 Task: Find a shared room in Chinú, Colombia, for one adult from June 8 to June 19, with a price range of ₹5000 to ₹12000, 1 bathroom, and a washing machine.
Action: Mouse moved to (494, 110)
Screenshot: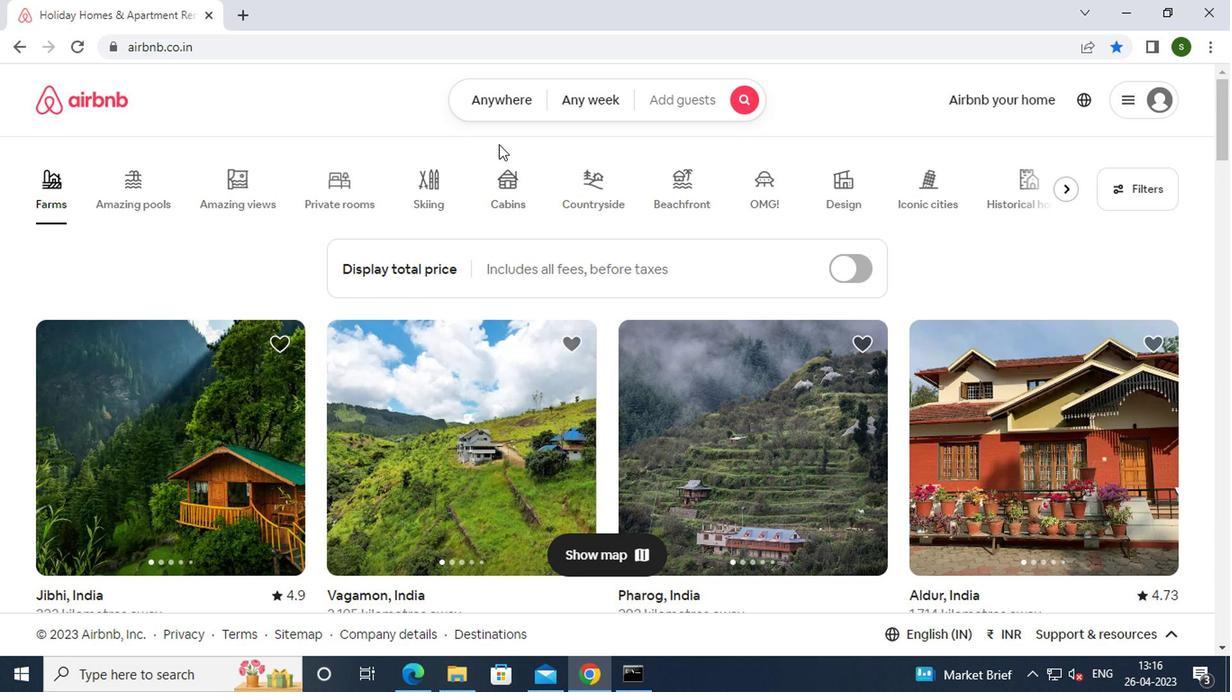 
Action: Mouse pressed left at (494, 110)
Screenshot: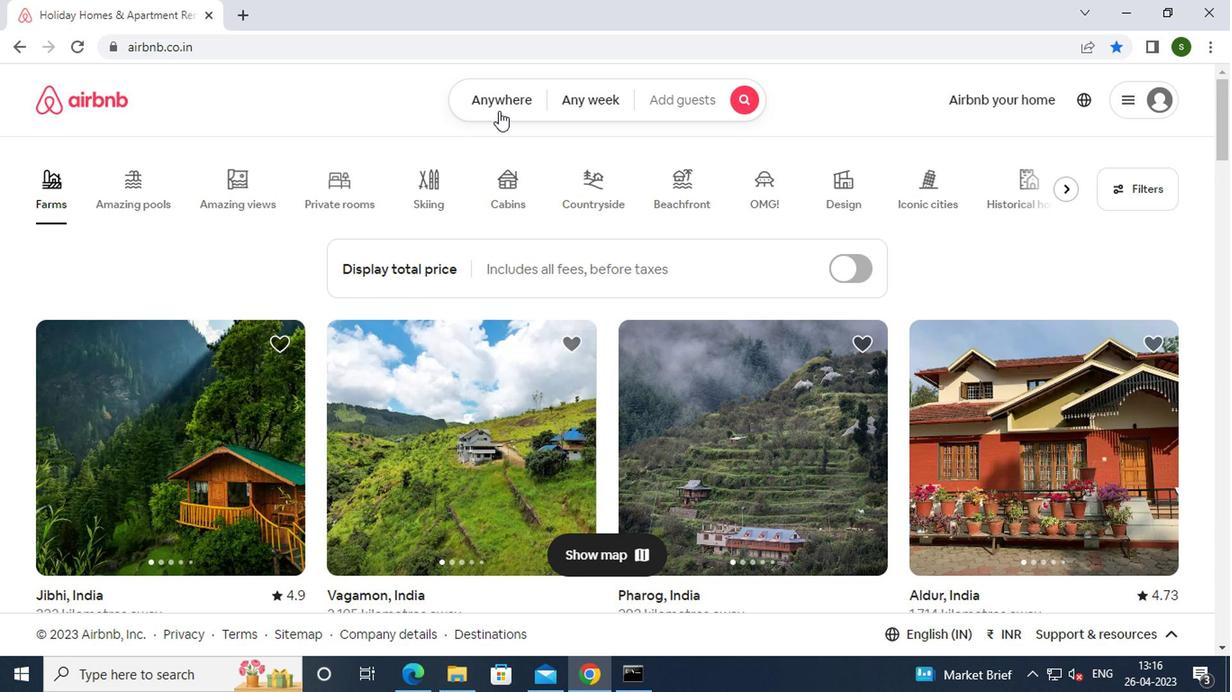 
Action: Mouse moved to (342, 161)
Screenshot: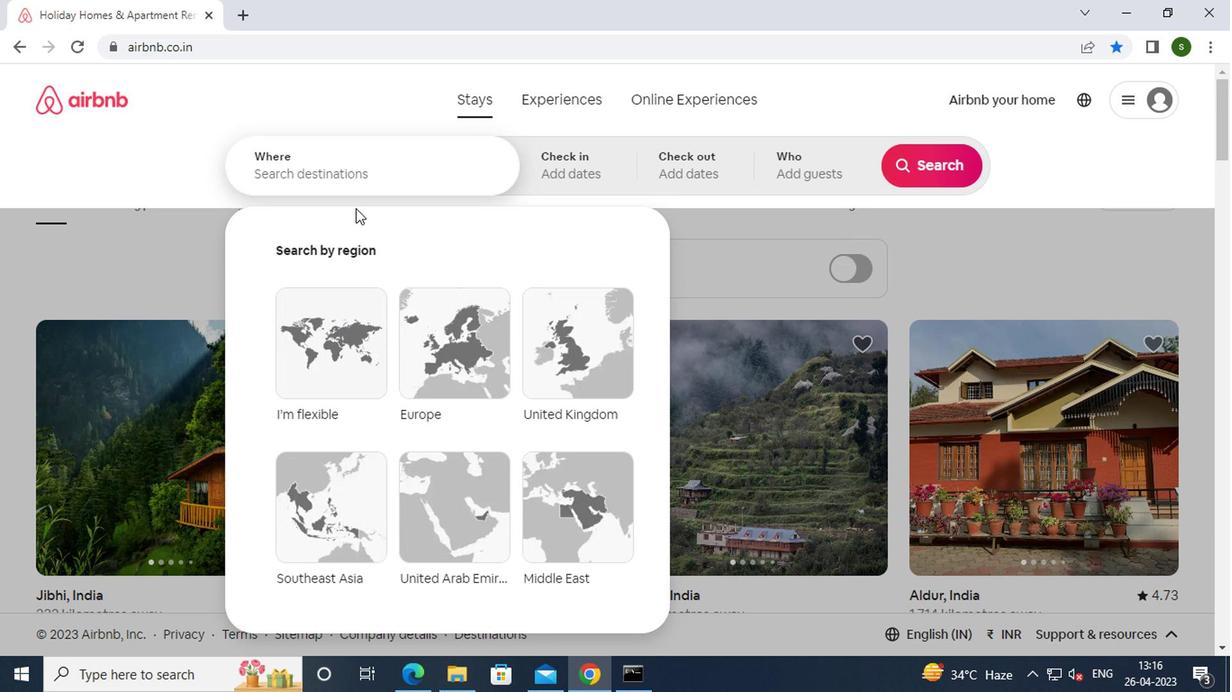 
Action: Mouse pressed left at (342, 161)
Screenshot: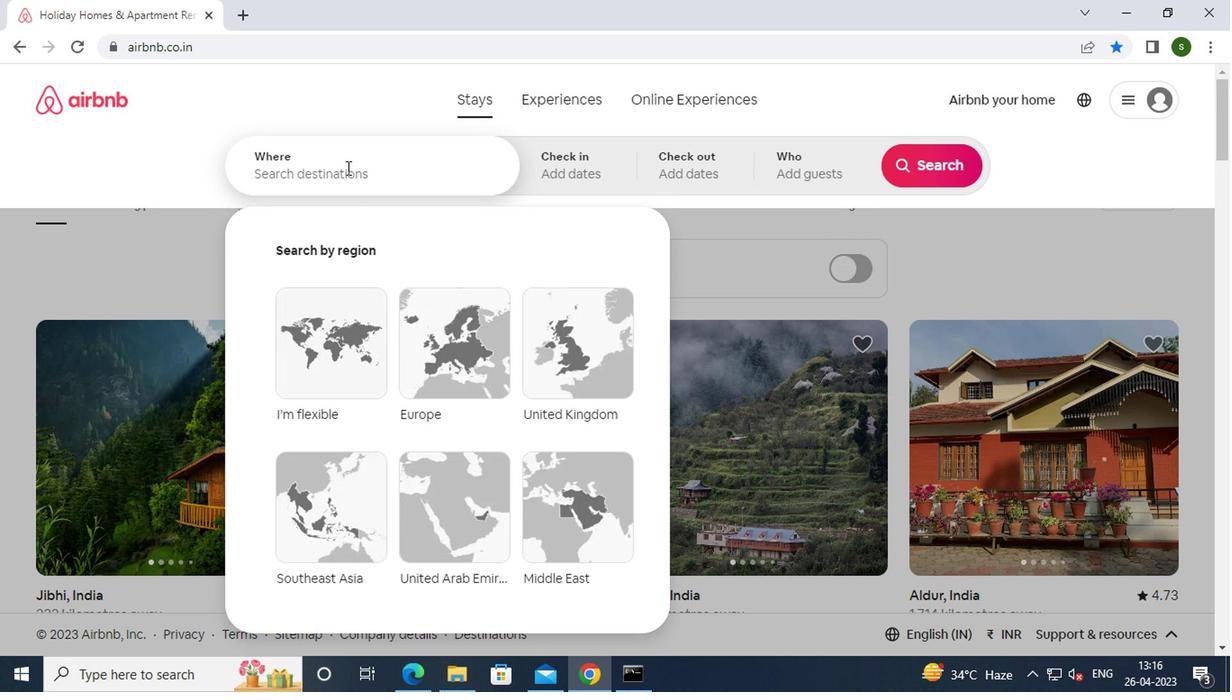 
Action: Key pressed c<Key.caps_lock>hinu,<Key.space><Key.caps_lock>c<Key.caps_lock>olombia<Key.enter>
Screenshot: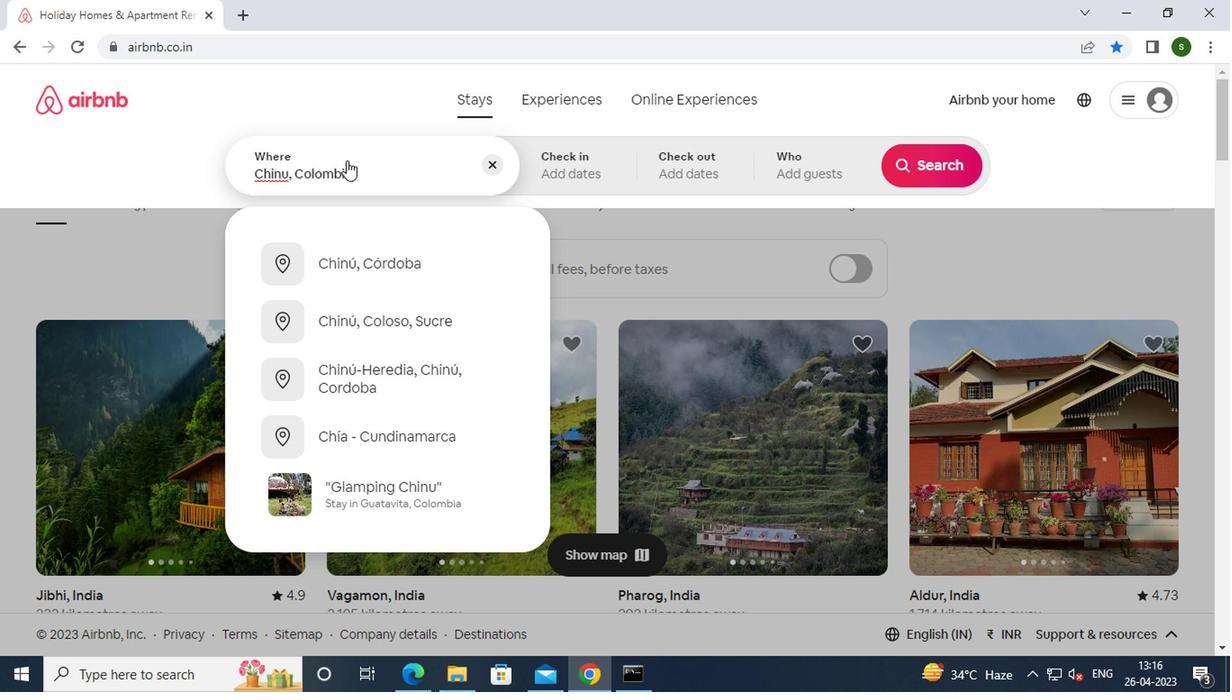 
Action: Mouse moved to (918, 301)
Screenshot: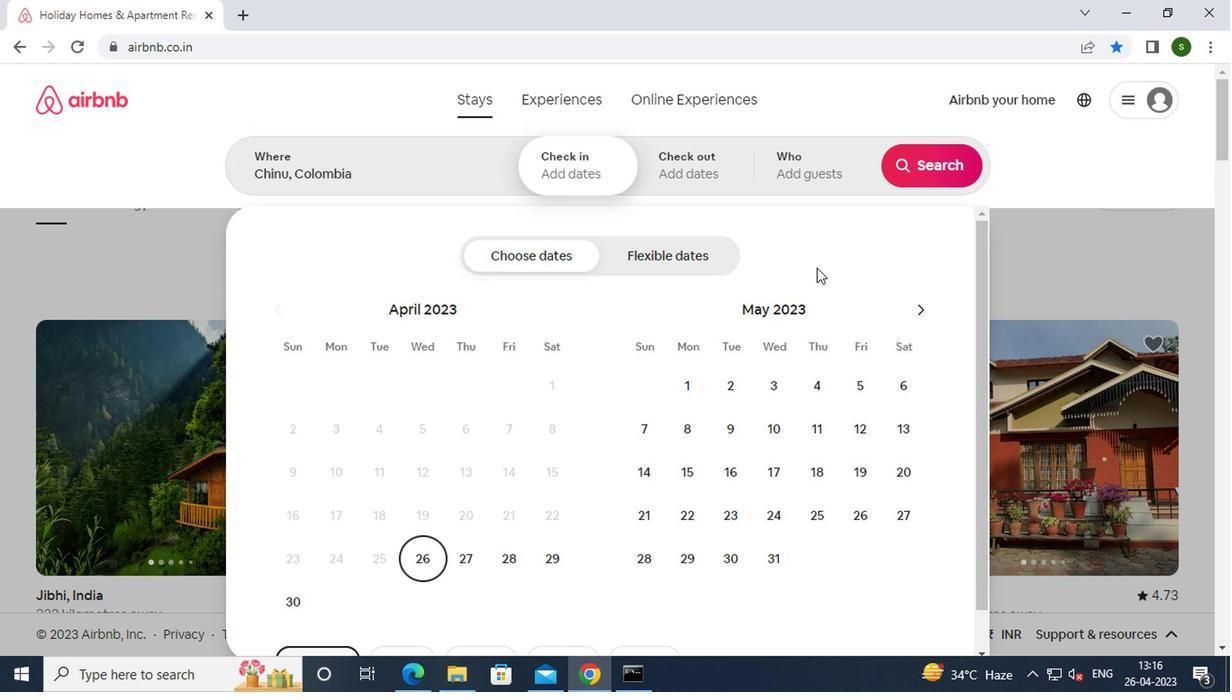 
Action: Mouse pressed left at (918, 301)
Screenshot: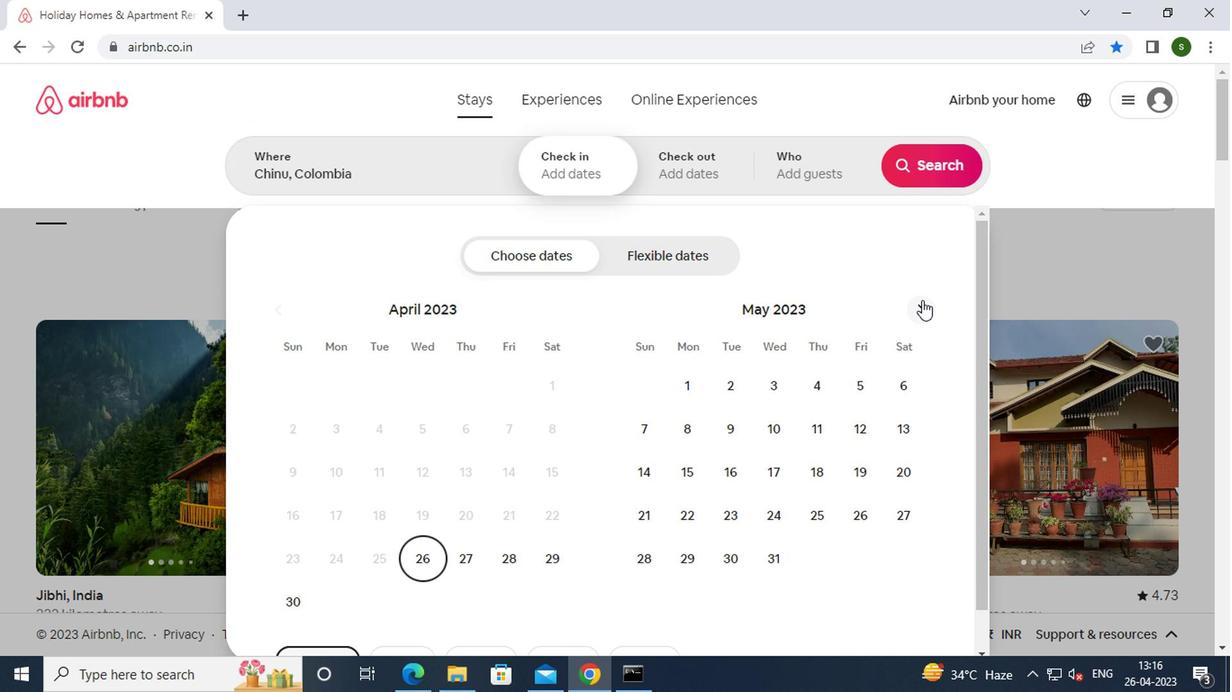 
Action: Mouse moved to (825, 429)
Screenshot: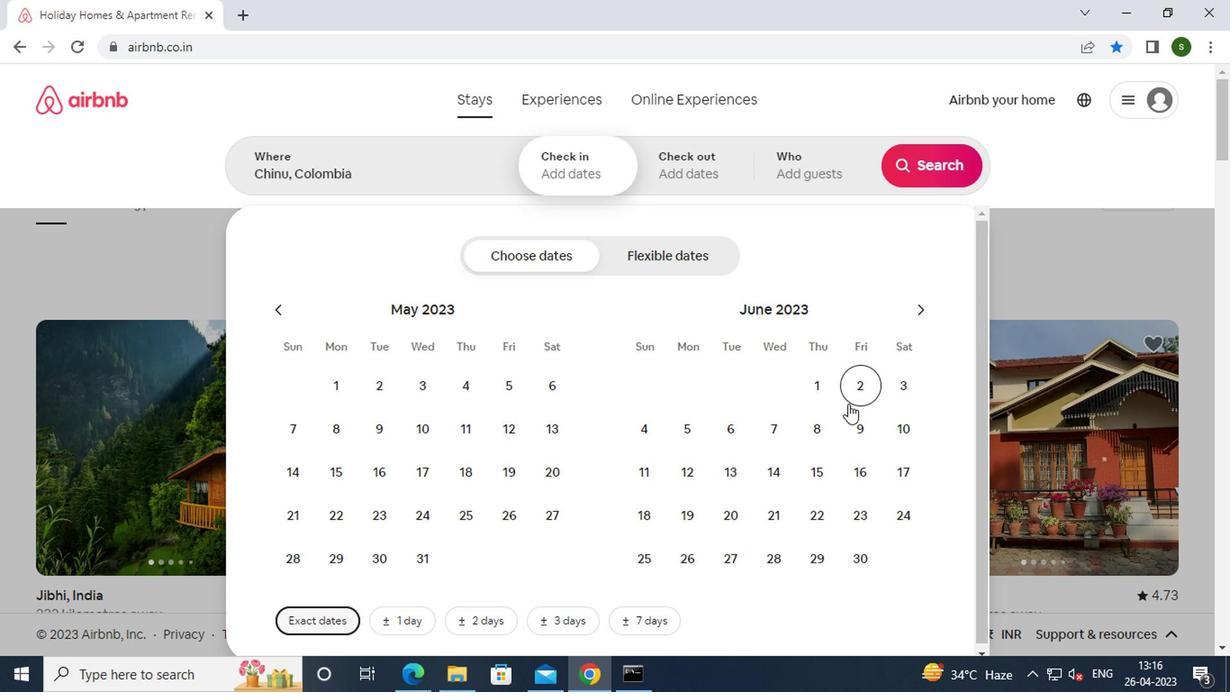 
Action: Mouse pressed left at (825, 429)
Screenshot: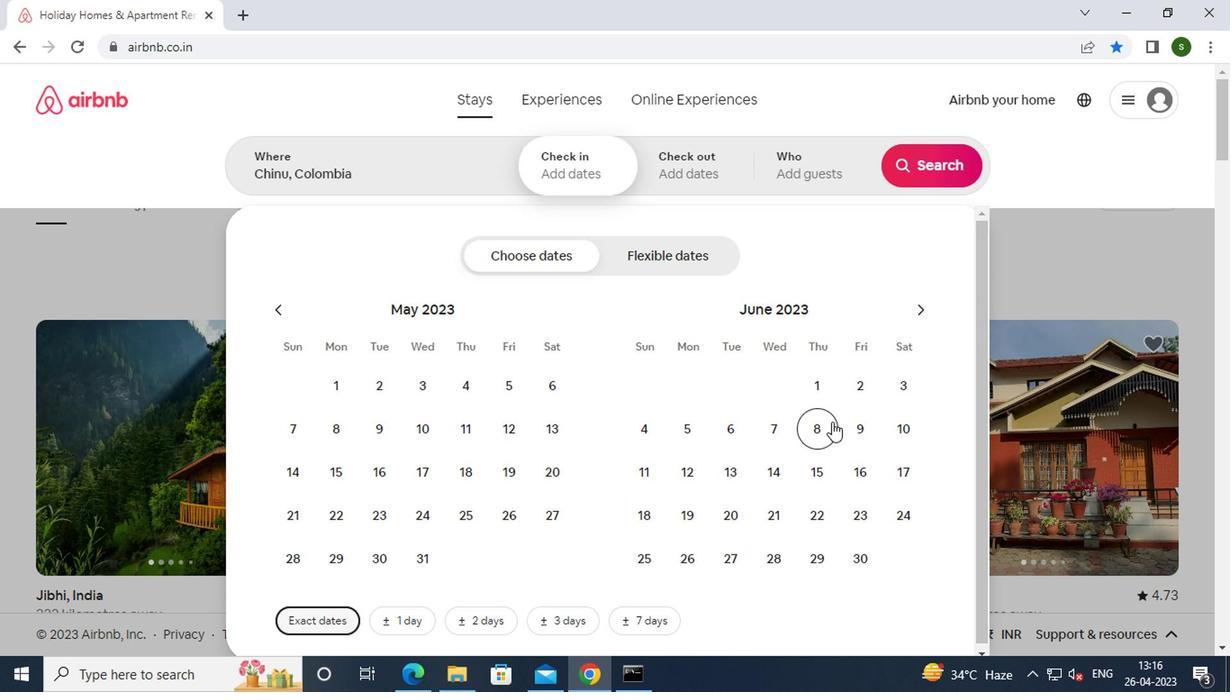 
Action: Mouse moved to (696, 521)
Screenshot: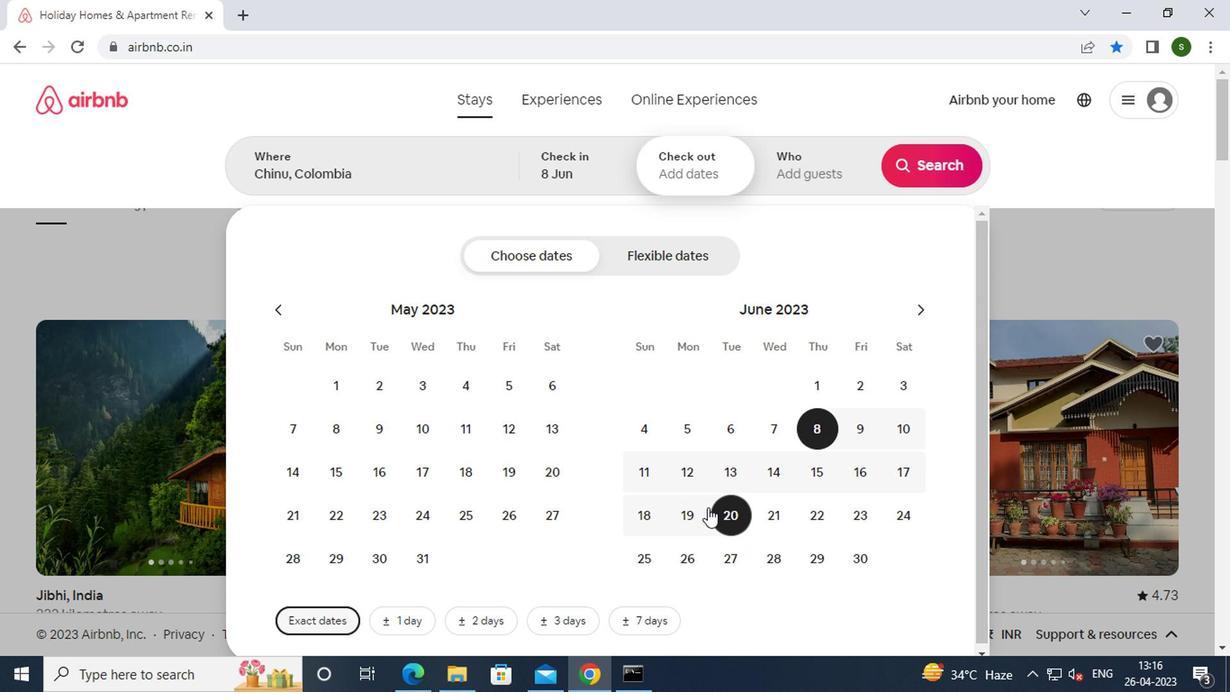 
Action: Mouse pressed left at (696, 521)
Screenshot: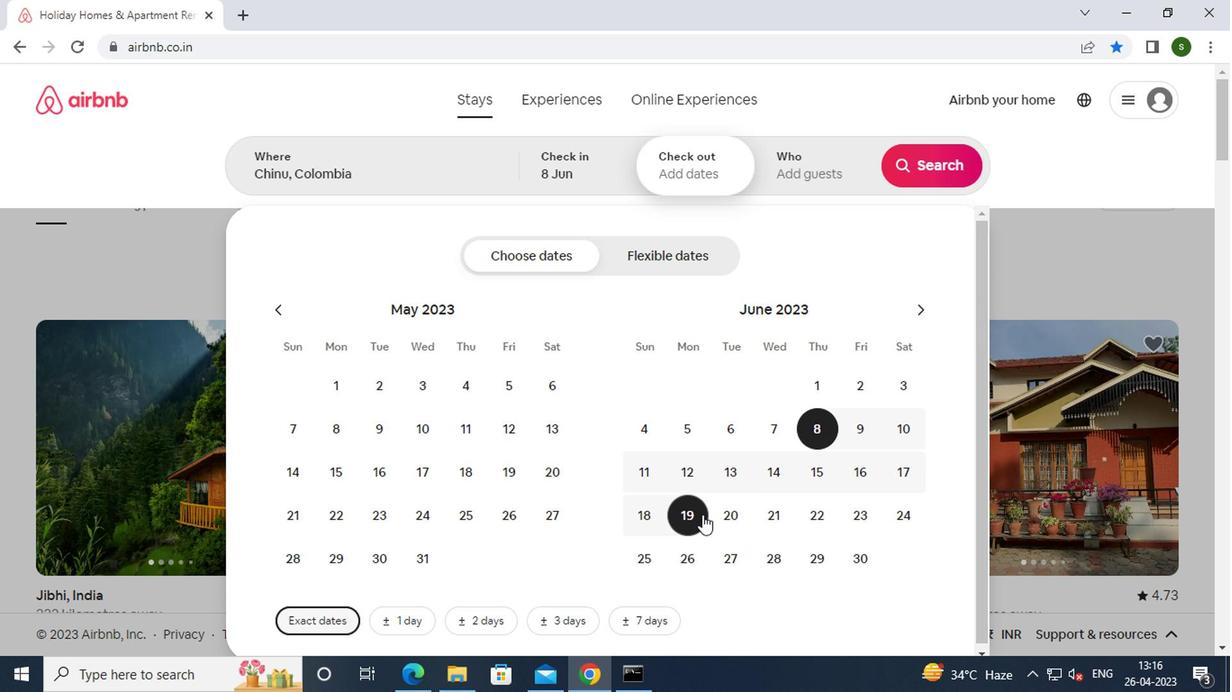 
Action: Mouse moved to (789, 167)
Screenshot: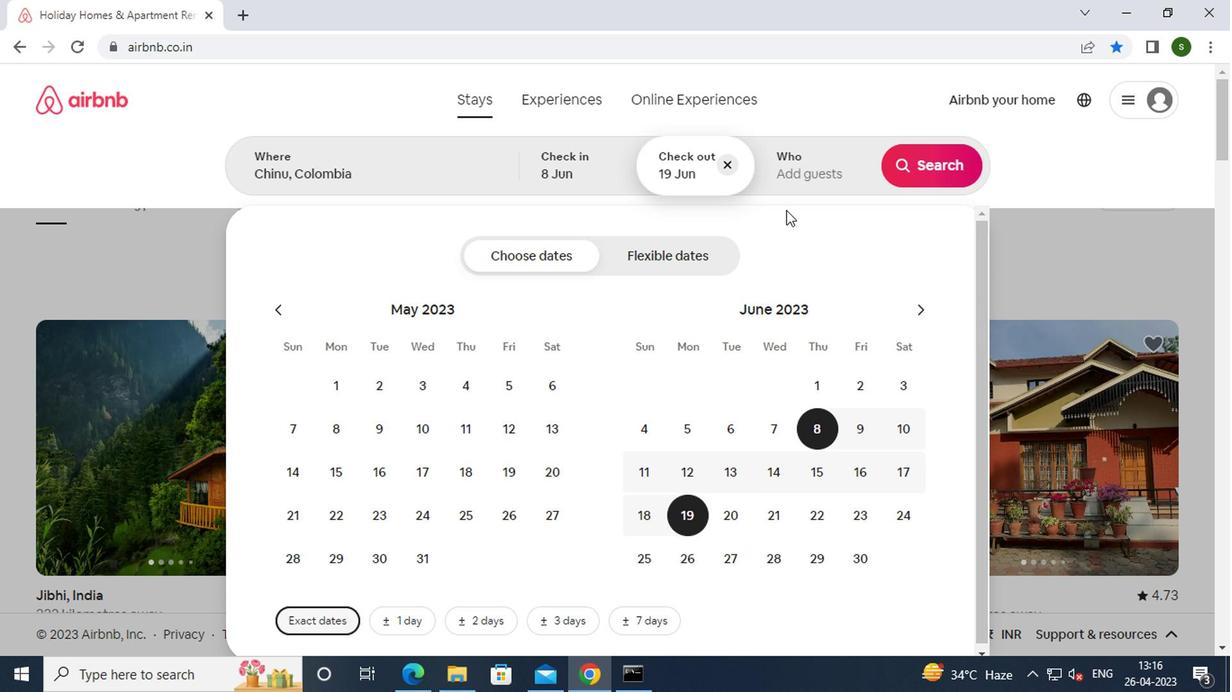 
Action: Mouse pressed left at (789, 167)
Screenshot: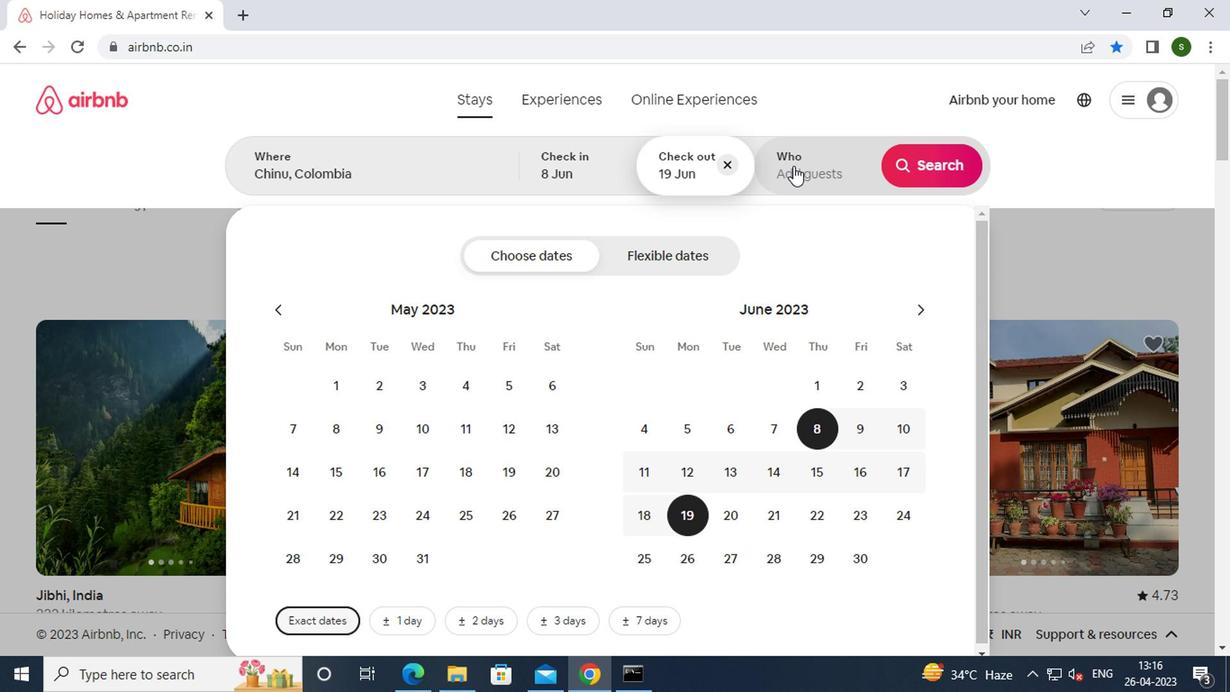 
Action: Mouse moved to (933, 265)
Screenshot: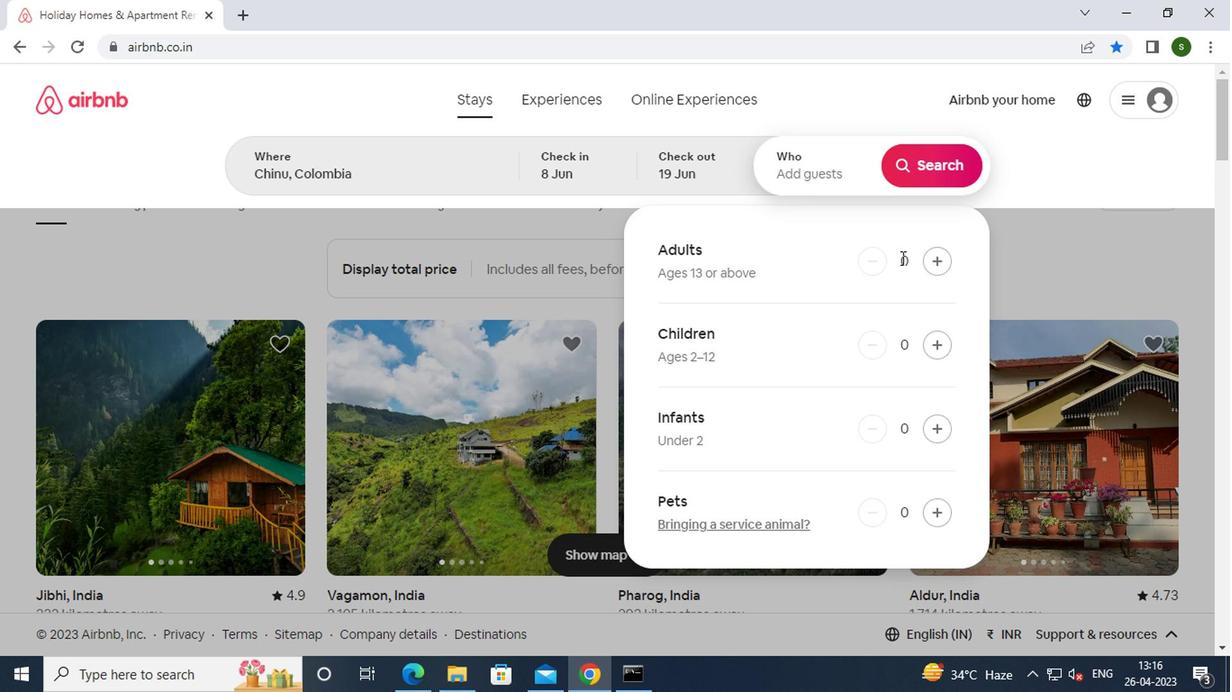 
Action: Mouse pressed left at (933, 265)
Screenshot: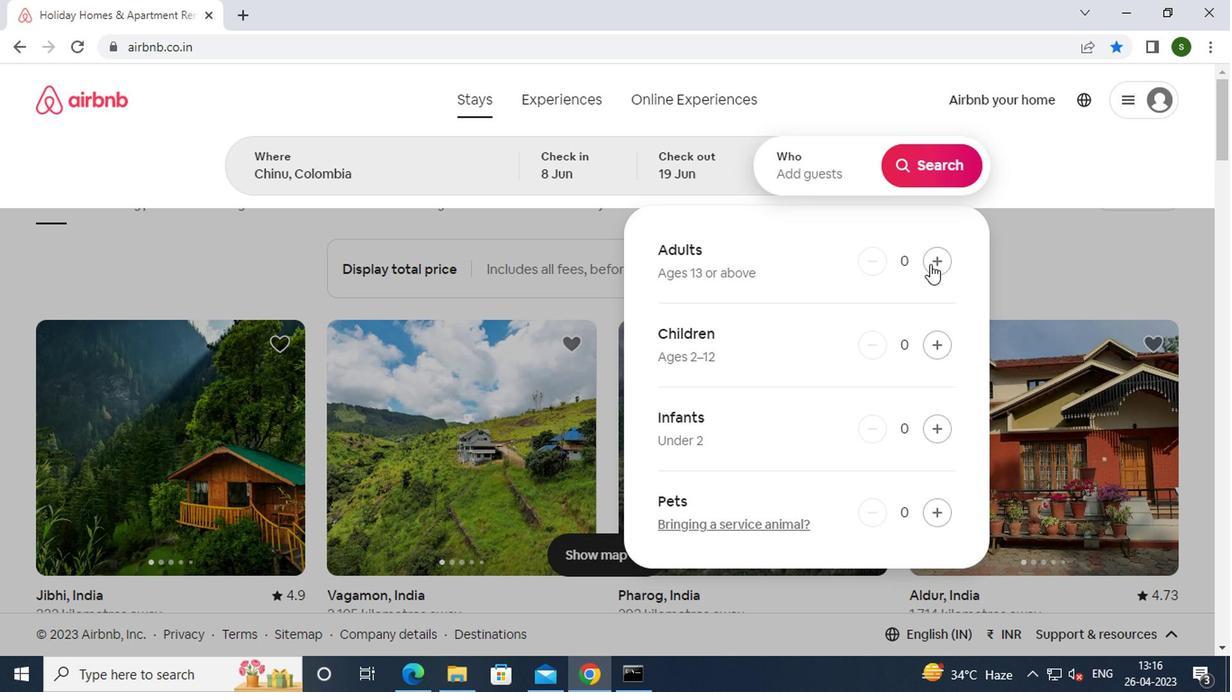 
Action: Mouse moved to (934, 154)
Screenshot: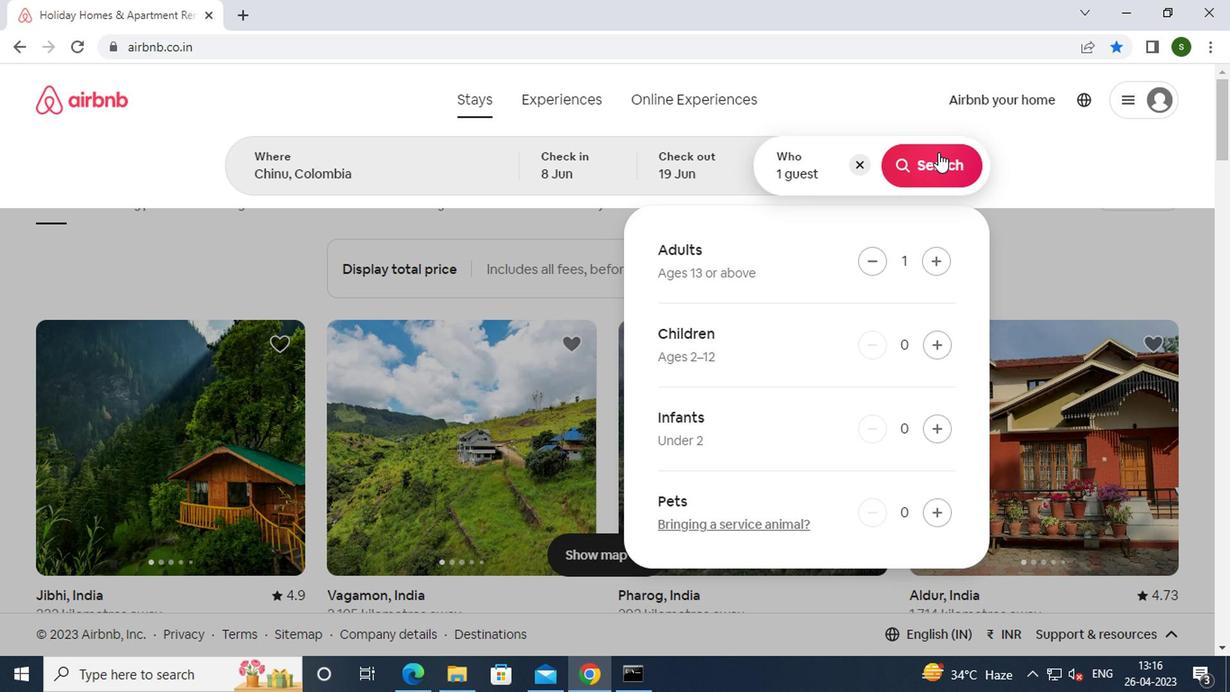 
Action: Mouse pressed left at (934, 154)
Screenshot: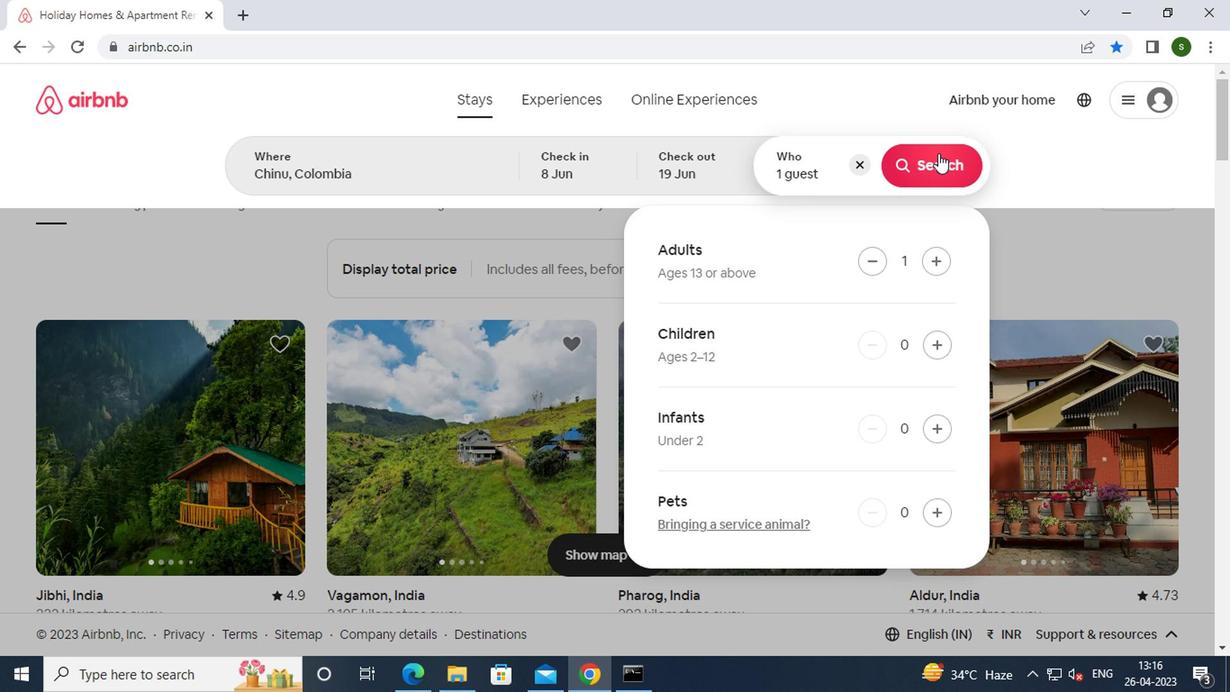 
Action: Mouse moved to (1140, 176)
Screenshot: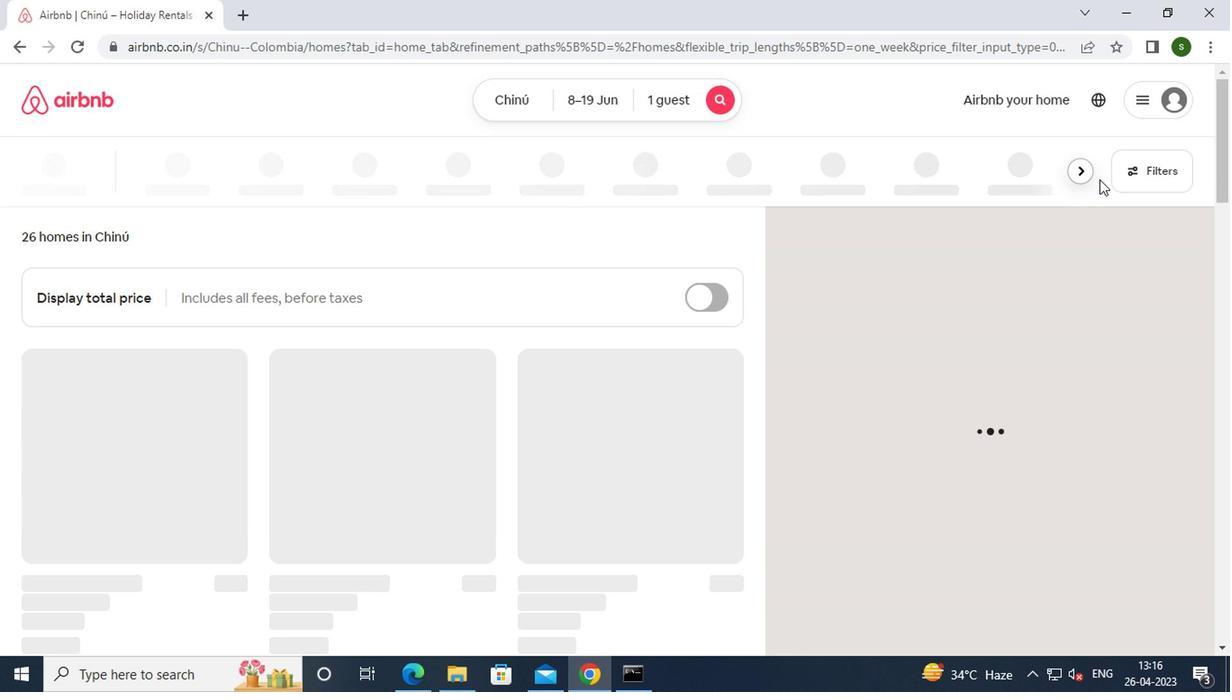 
Action: Mouse pressed left at (1140, 176)
Screenshot: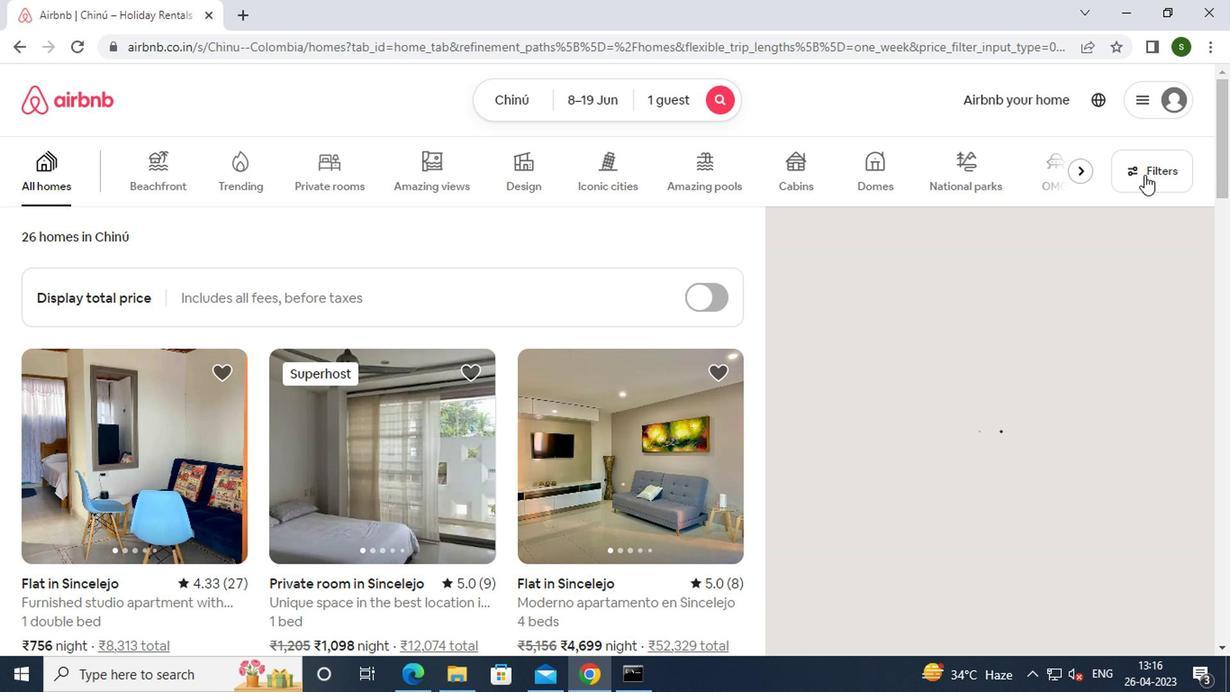 
Action: Mouse moved to (429, 390)
Screenshot: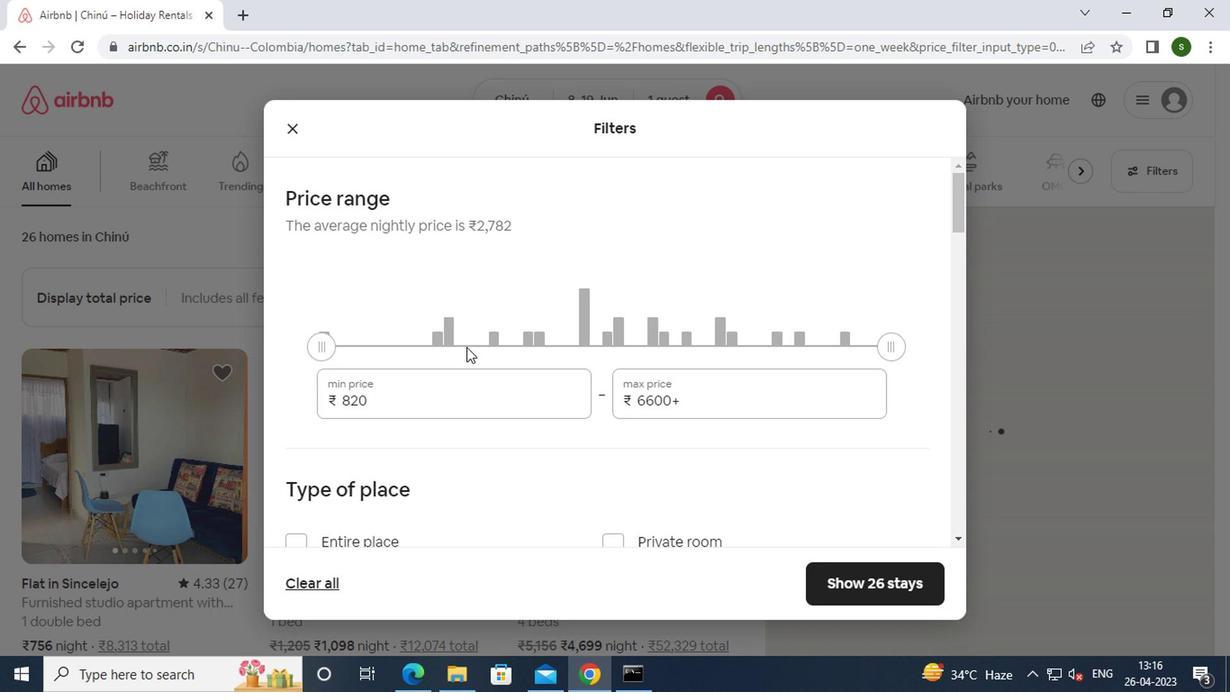 
Action: Mouse pressed left at (429, 390)
Screenshot: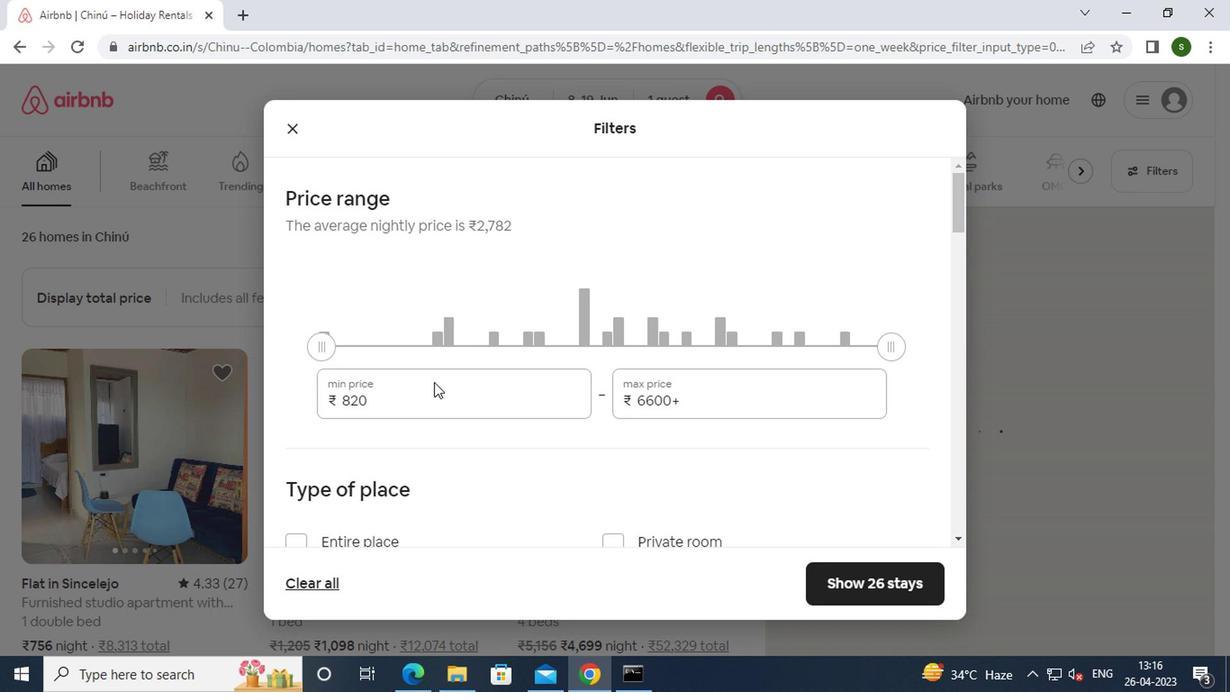 
Action: Key pressed <Key.backspace><Key.backspace><Key.backspace><Key.backspace><Key.backspace><Key.backspace><Key.backspace><Key.backspace>5000
Screenshot: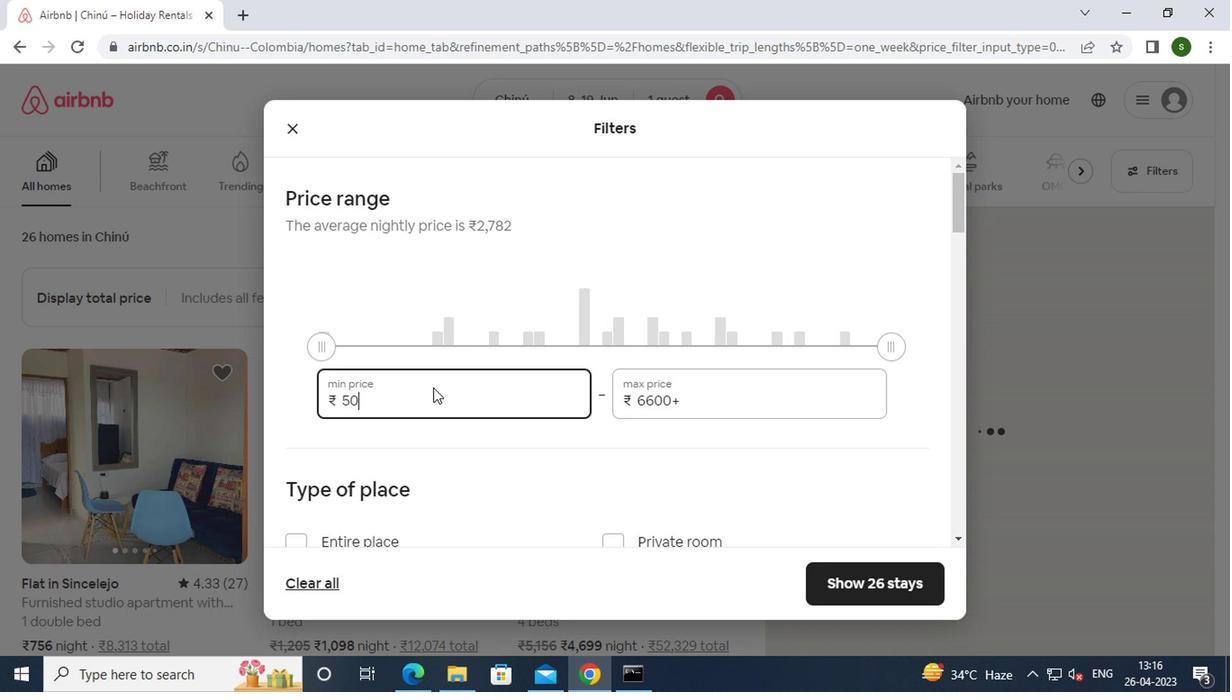 
Action: Mouse moved to (686, 406)
Screenshot: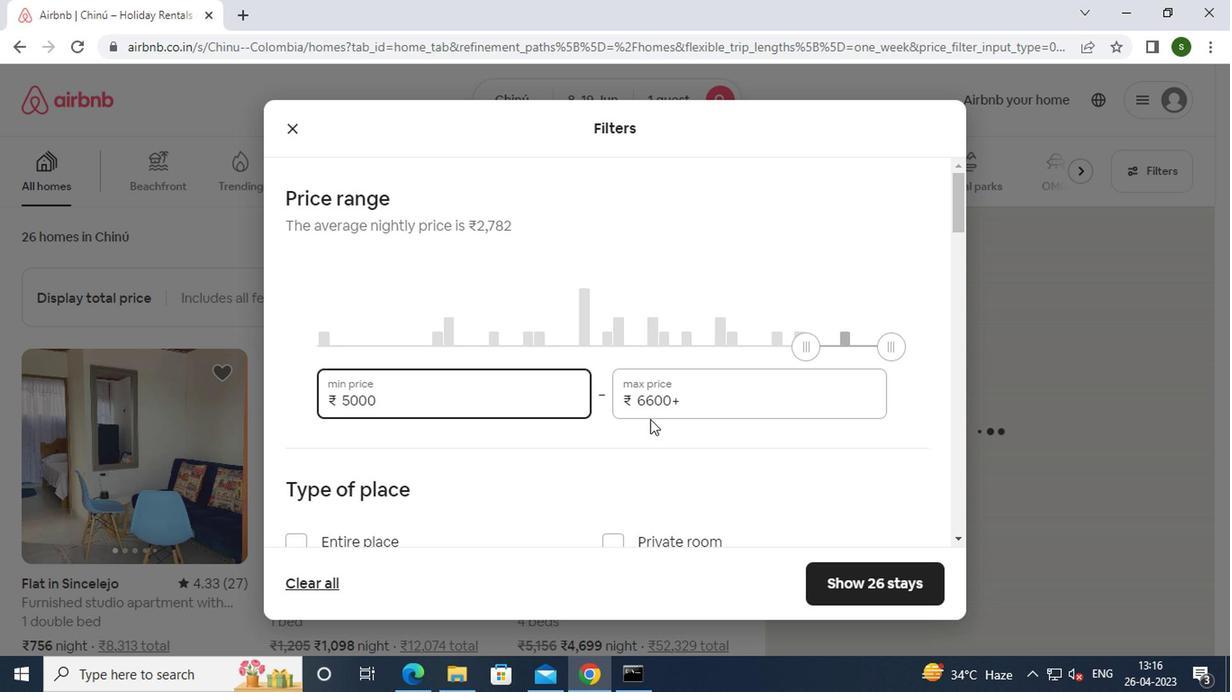 
Action: Mouse pressed left at (686, 406)
Screenshot: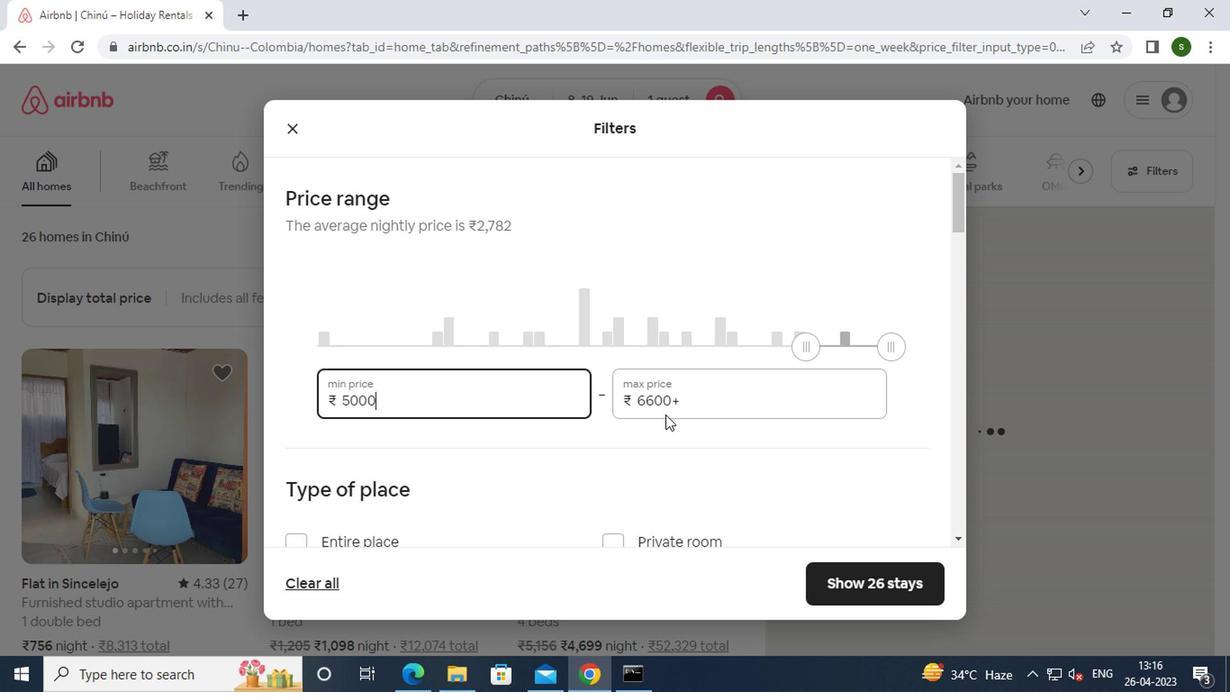 
Action: Key pressed <Key.backspace><Key.backspace><Key.backspace><Key.backspace><Key.backspace><Key.backspace><Key.backspace><Key.backspace><Key.backspace>12000
Screenshot: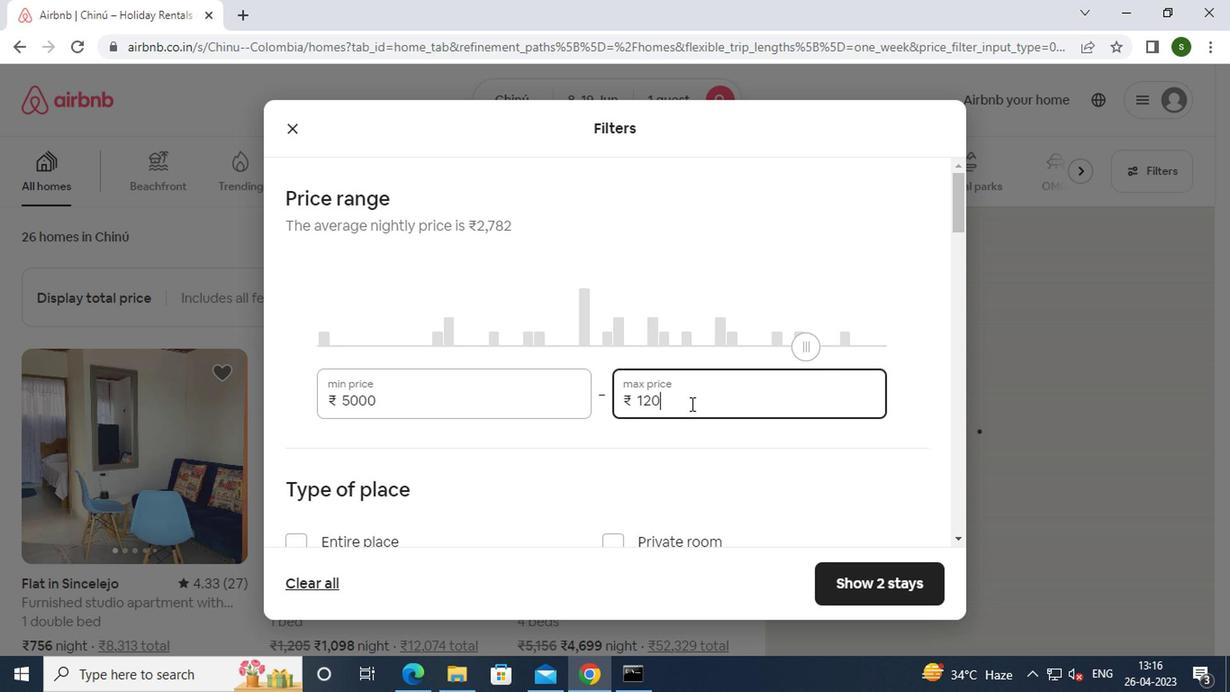 
Action: Mouse moved to (451, 425)
Screenshot: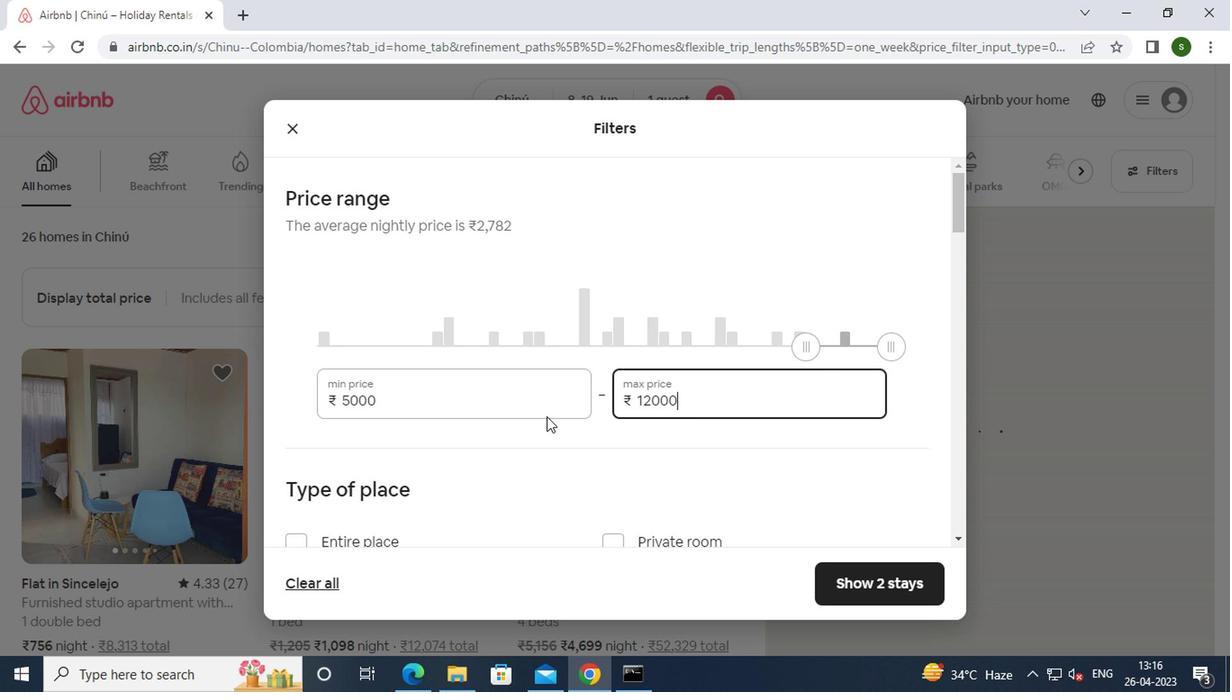 
Action: Mouse scrolled (451, 424) with delta (0, -1)
Screenshot: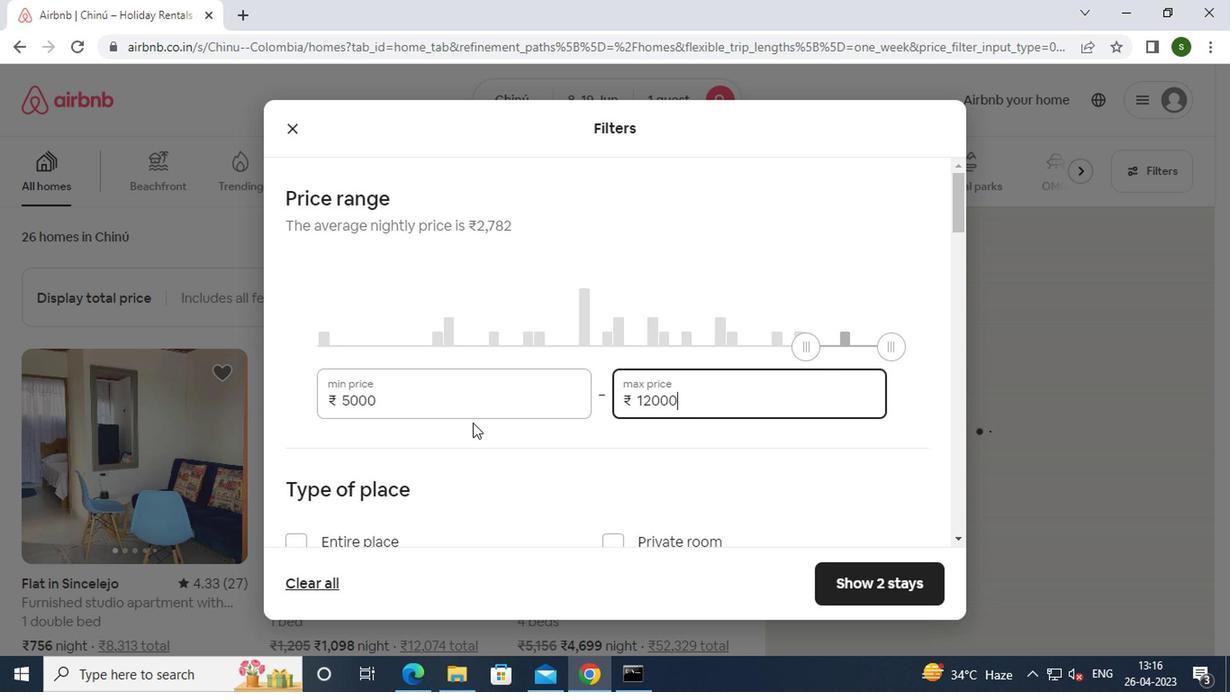 
Action: Mouse scrolled (451, 424) with delta (0, -1)
Screenshot: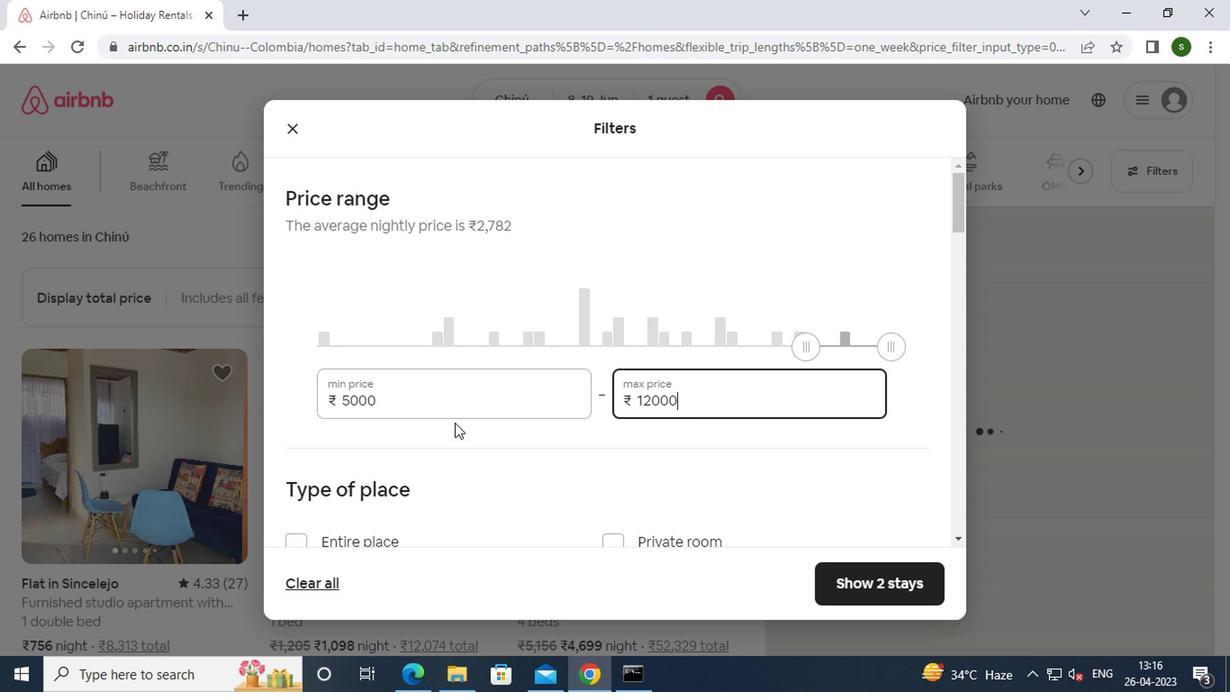 
Action: Mouse moved to (346, 467)
Screenshot: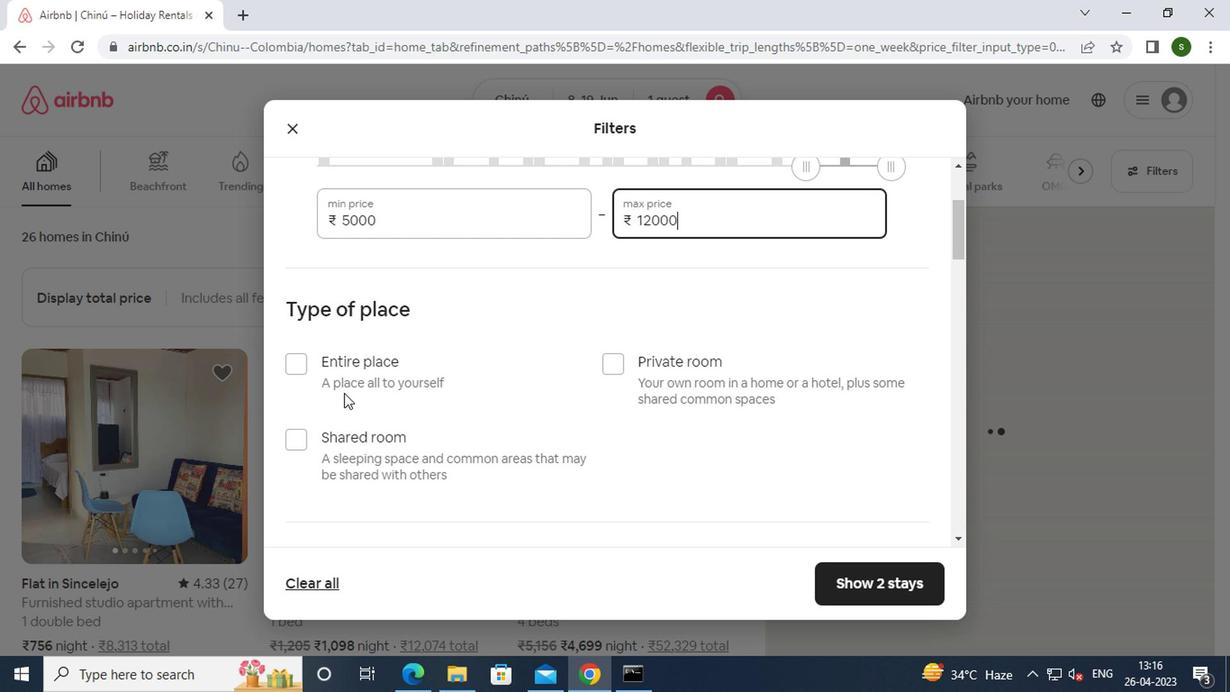 
Action: Mouse pressed left at (346, 467)
Screenshot: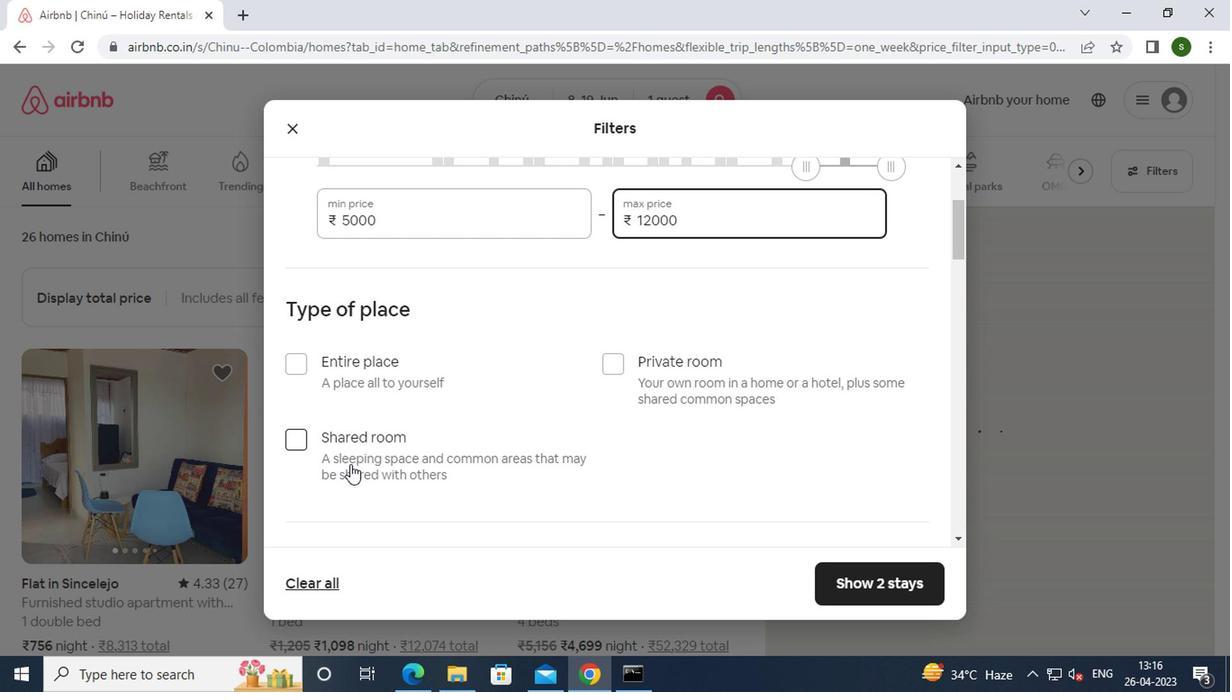 
Action: Mouse moved to (481, 408)
Screenshot: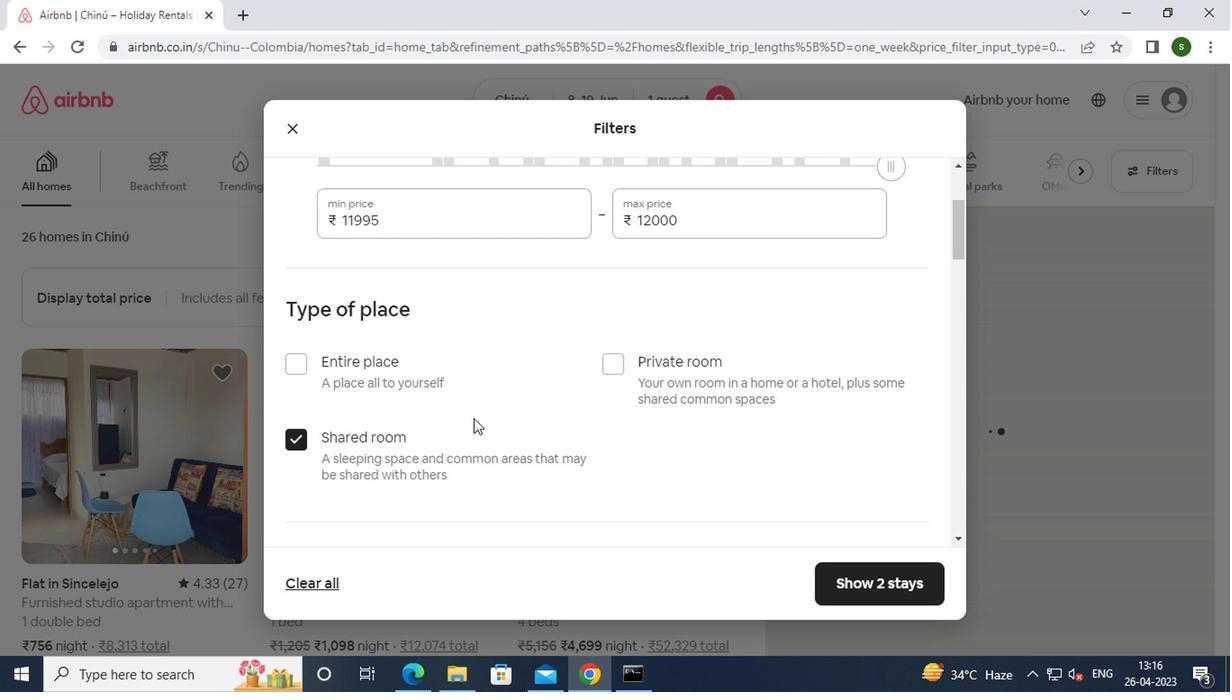 
Action: Mouse scrolled (481, 408) with delta (0, 0)
Screenshot: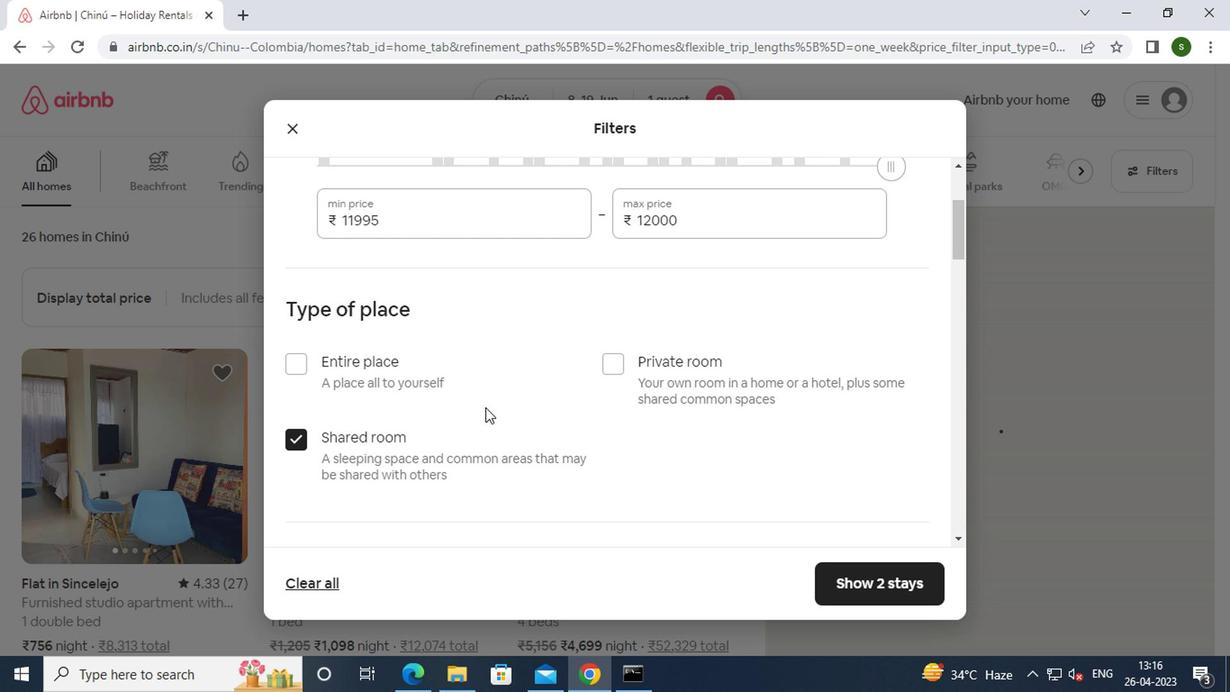 
Action: Mouse scrolled (481, 408) with delta (0, 0)
Screenshot: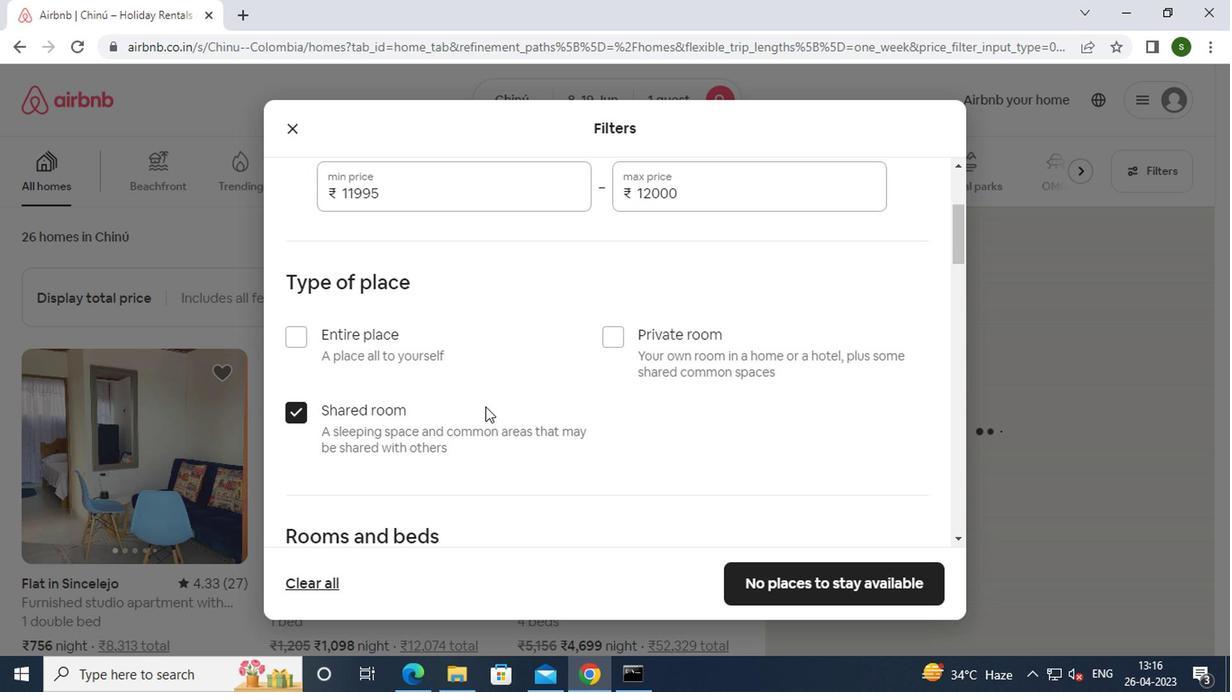 
Action: Mouse scrolled (481, 408) with delta (0, 0)
Screenshot: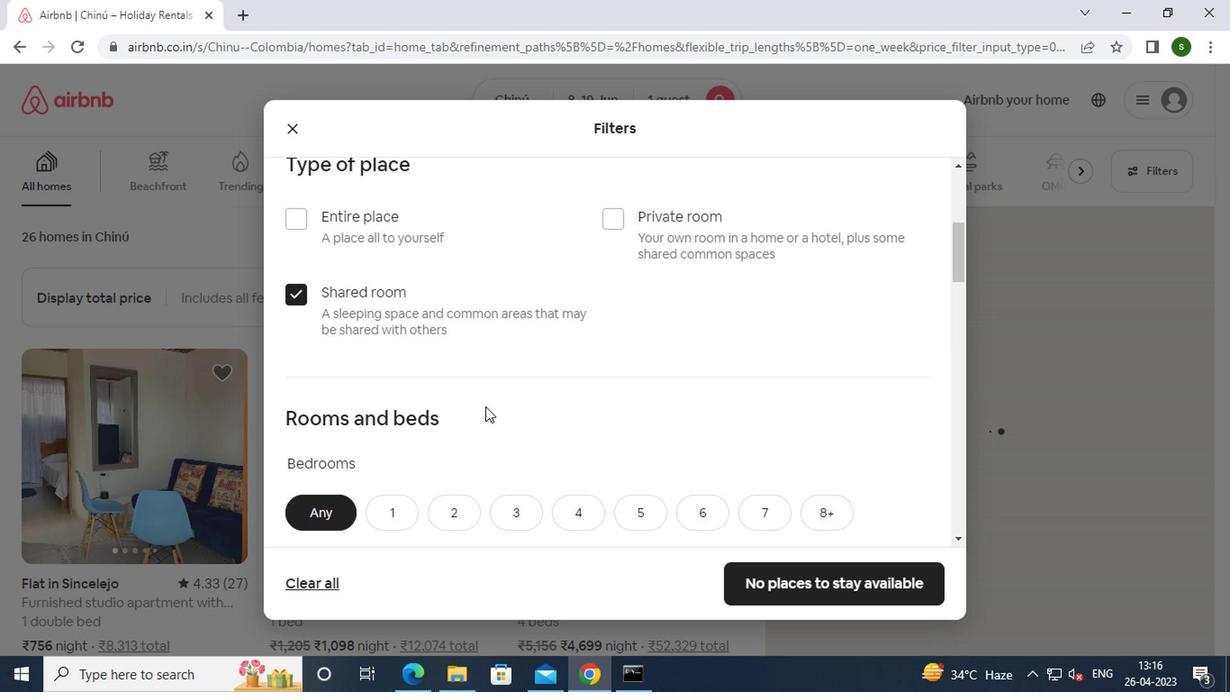 
Action: Mouse scrolled (481, 408) with delta (0, 0)
Screenshot: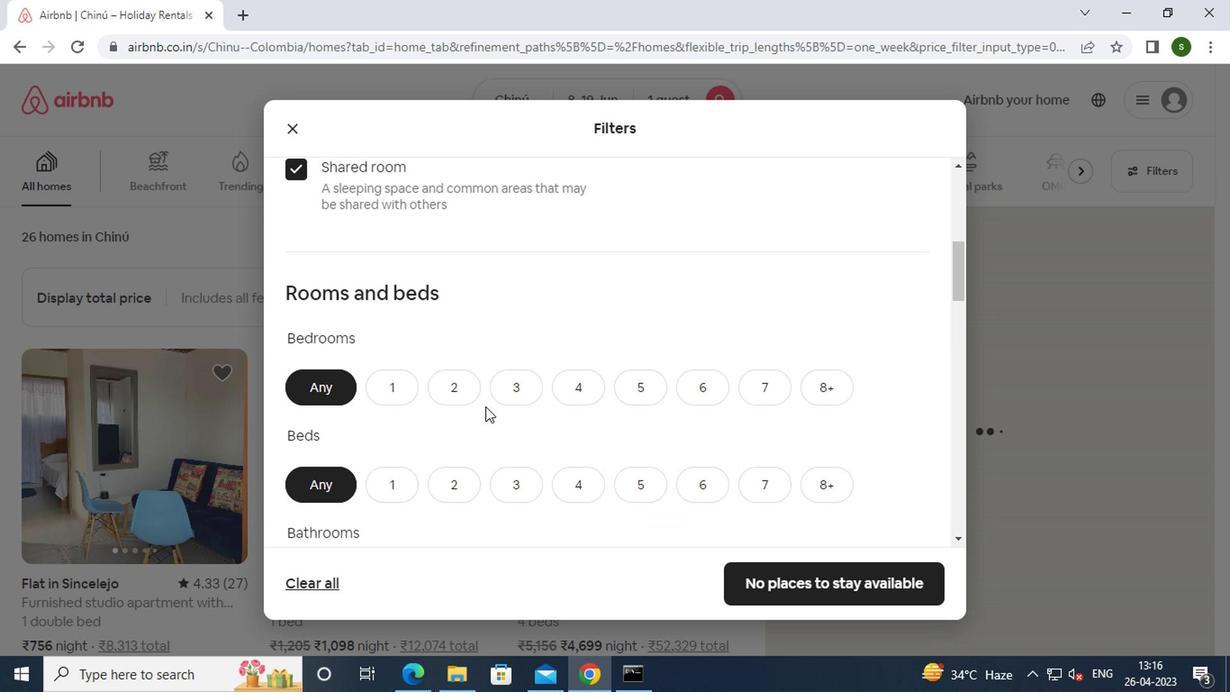 
Action: Mouse scrolled (481, 408) with delta (0, 0)
Screenshot: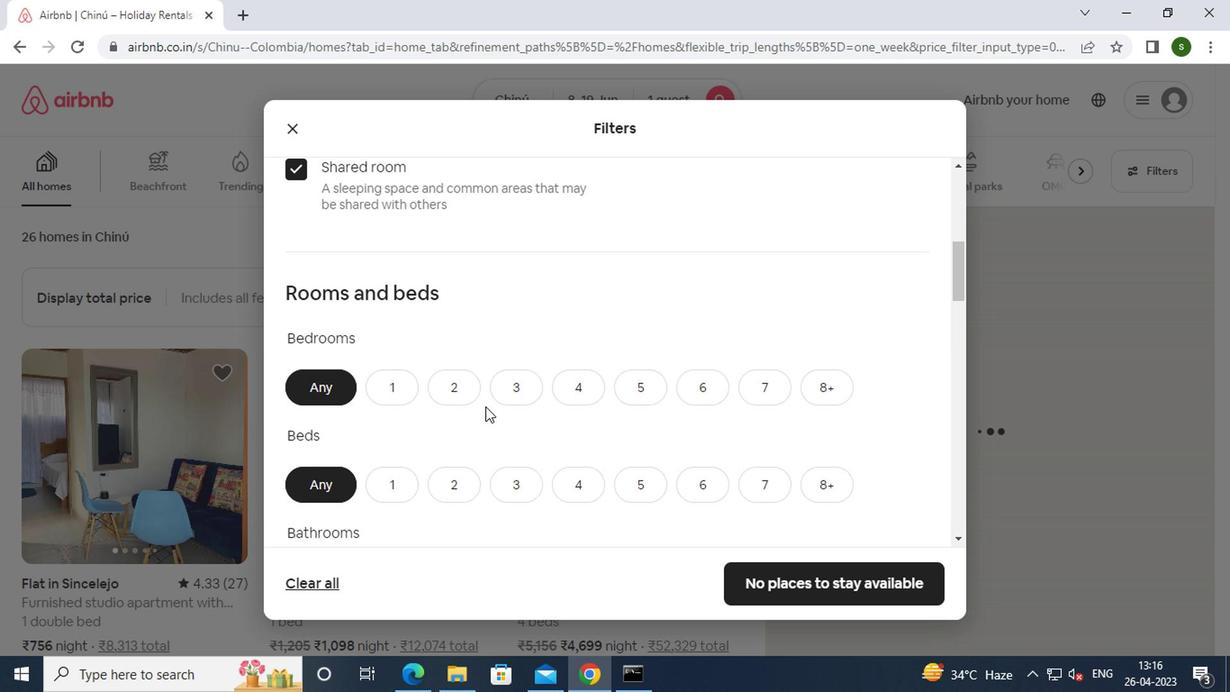 
Action: Mouse moved to (392, 191)
Screenshot: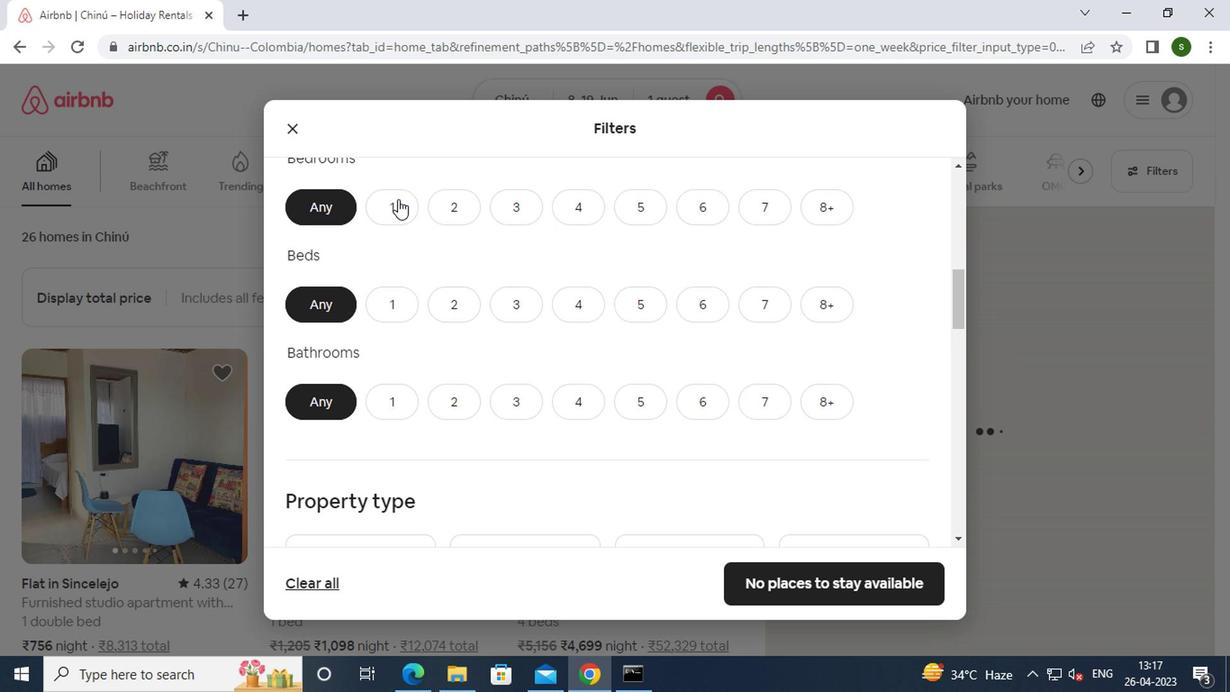 
Action: Mouse pressed left at (392, 191)
Screenshot: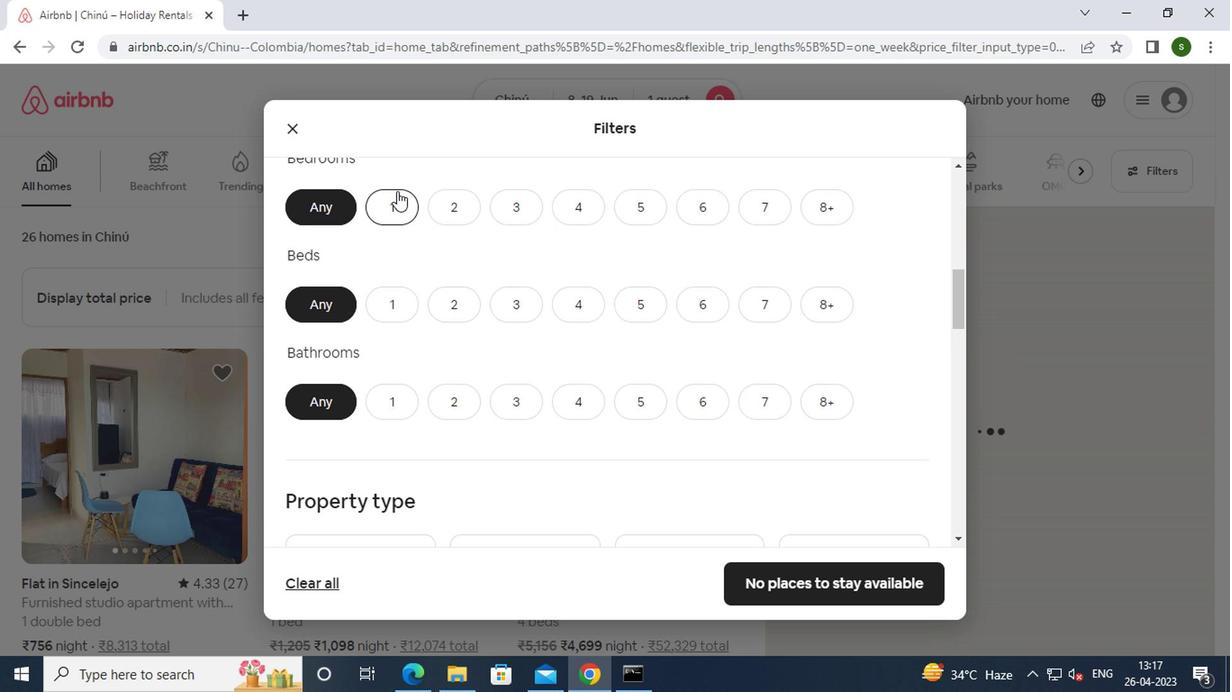
Action: Mouse moved to (397, 312)
Screenshot: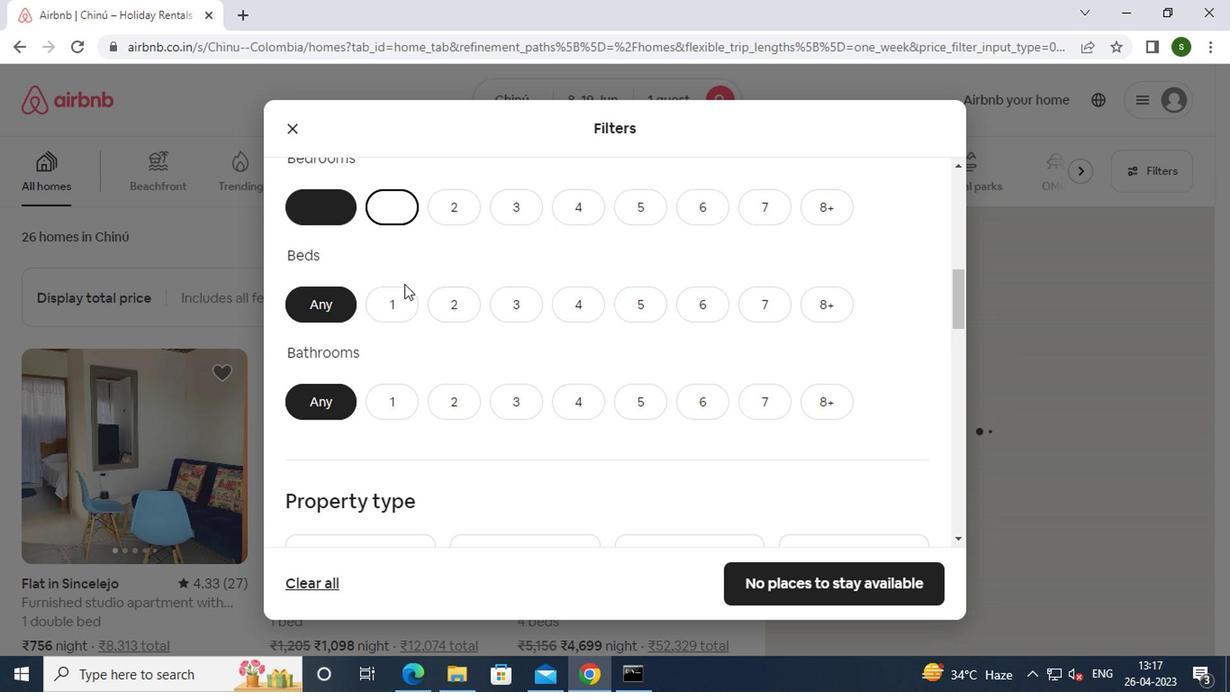 
Action: Mouse pressed left at (397, 312)
Screenshot: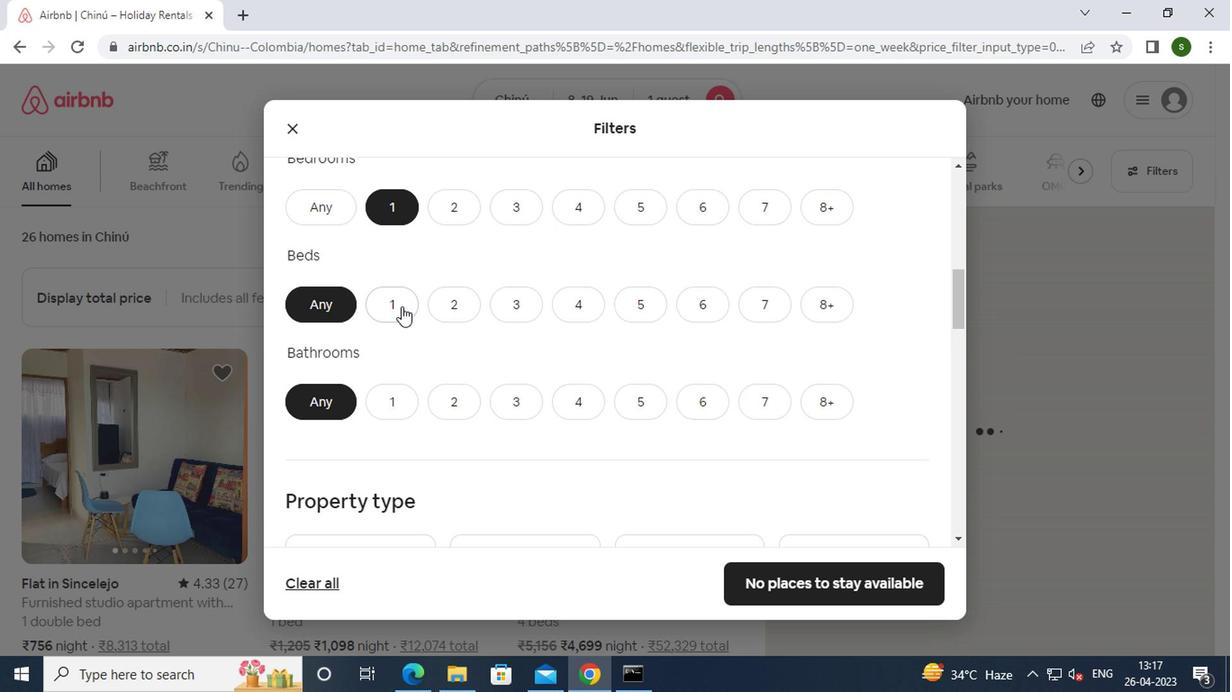 
Action: Mouse moved to (396, 388)
Screenshot: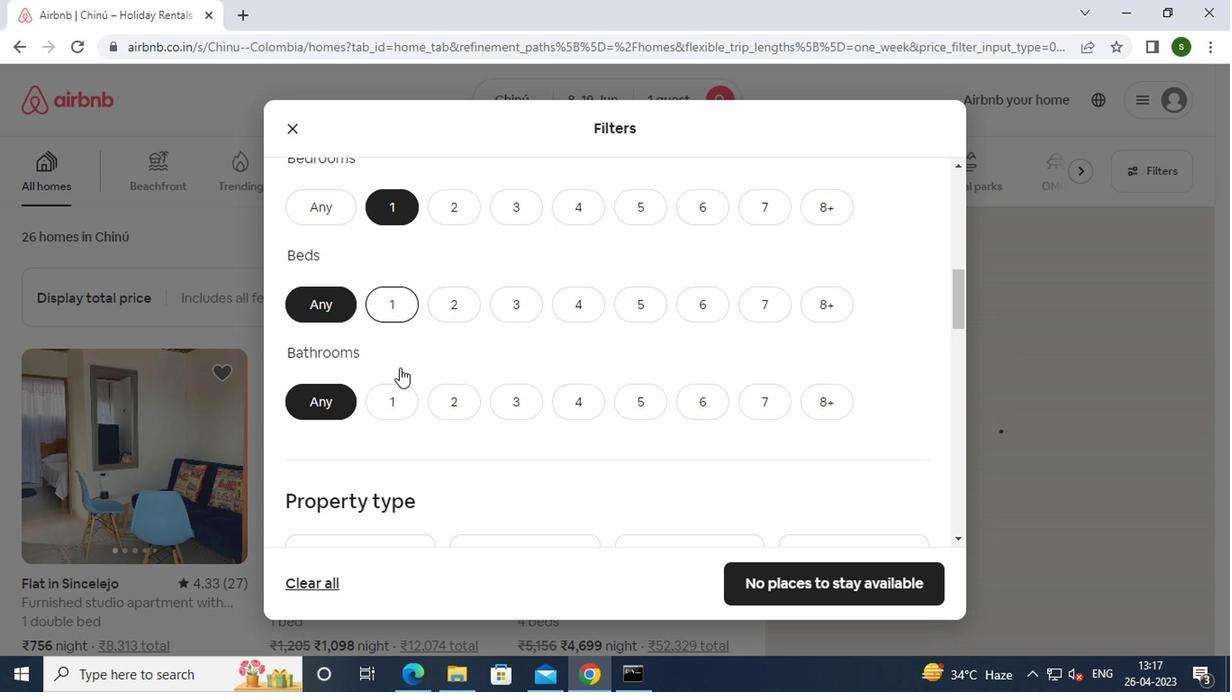 
Action: Mouse pressed left at (396, 388)
Screenshot: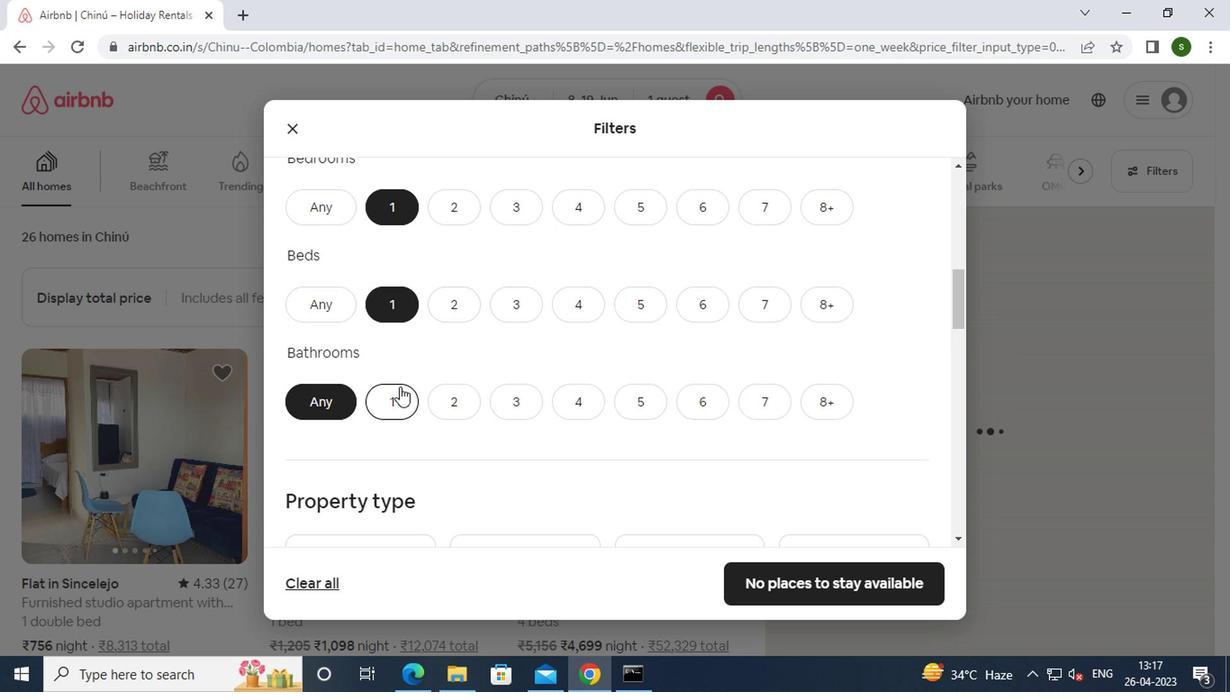 
Action: Mouse moved to (525, 349)
Screenshot: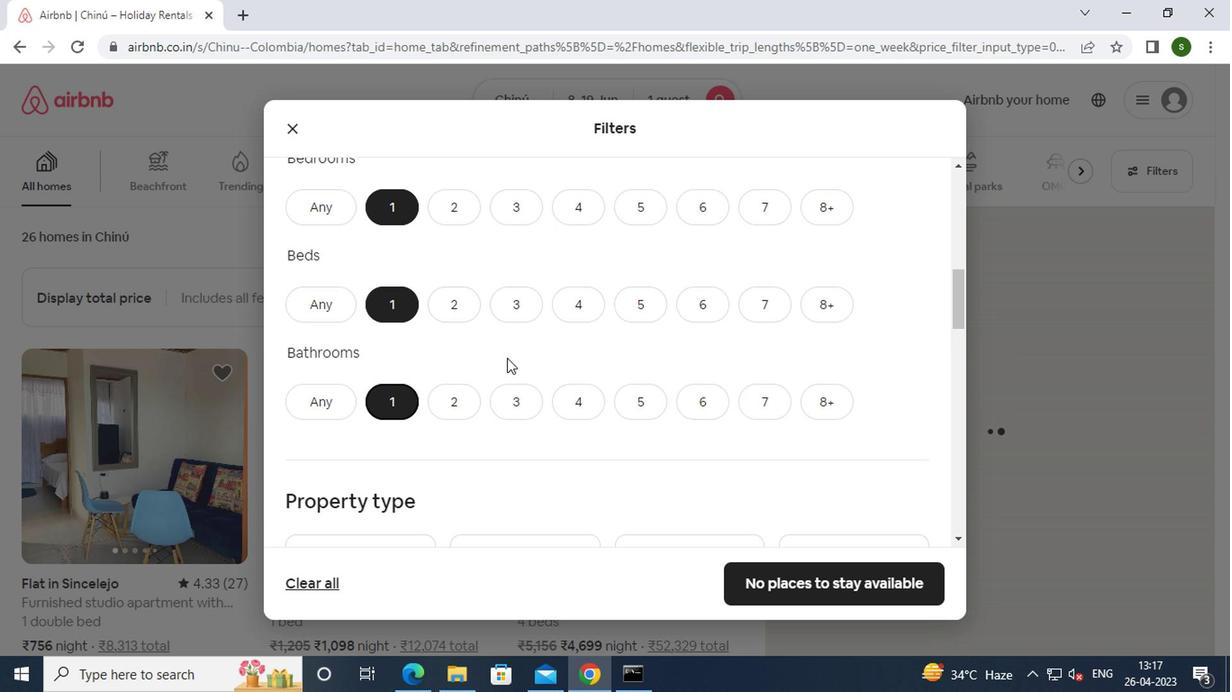 
Action: Mouse scrolled (525, 349) with delta (0, 0)
Screenshot: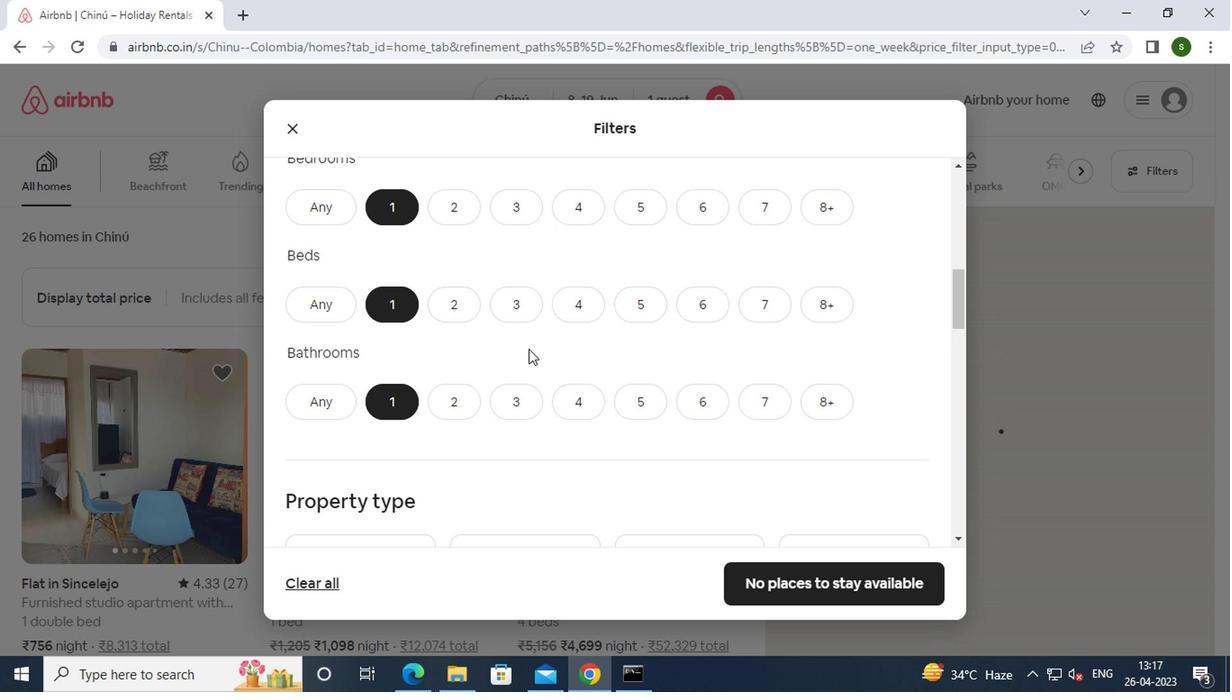 
Action: Mouse scrolled (525, 349) with delta (0, 0)
Screenshot: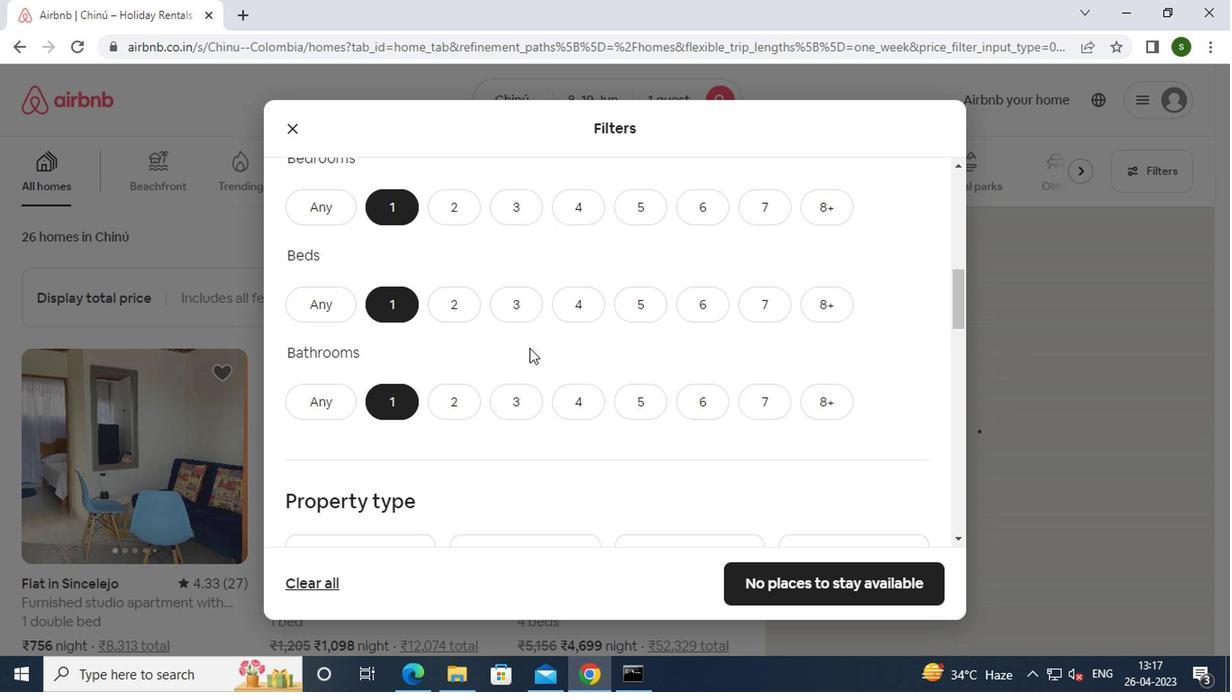 
Action: Mouse moved to (387, 363)
Screenshot: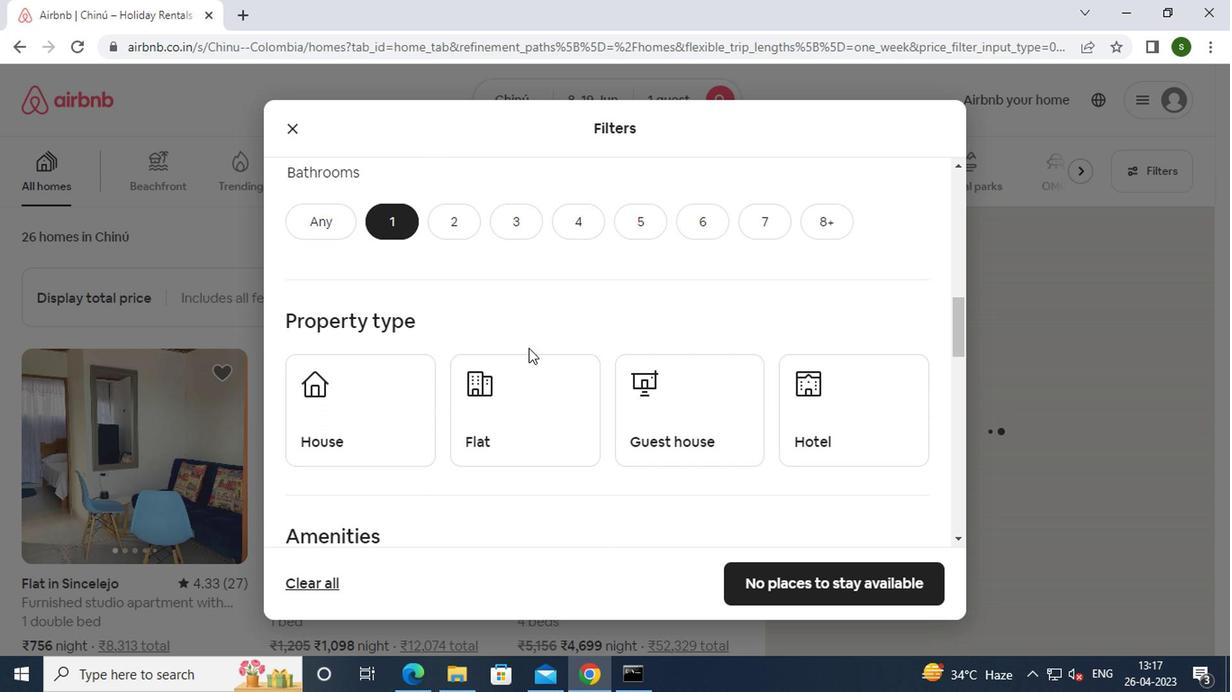 
Action: Mouse pressed left at (387, 363)
Screenshot: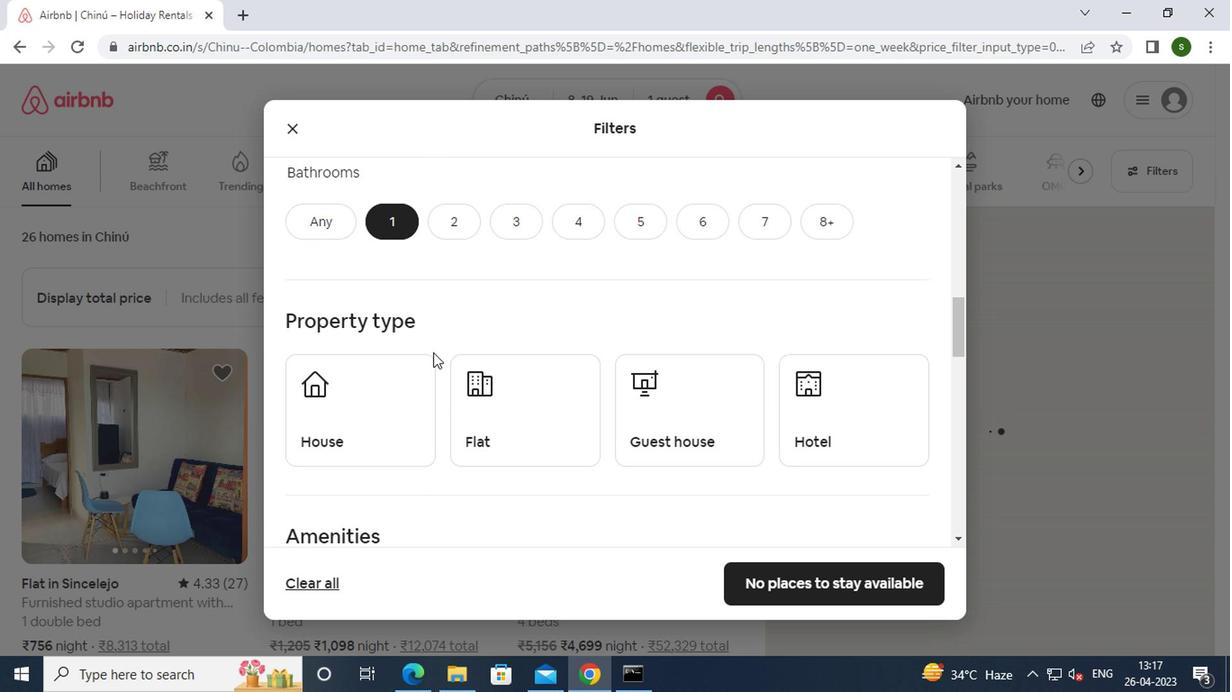 
Action: Mouse moved to (513, 401)
Screenshot: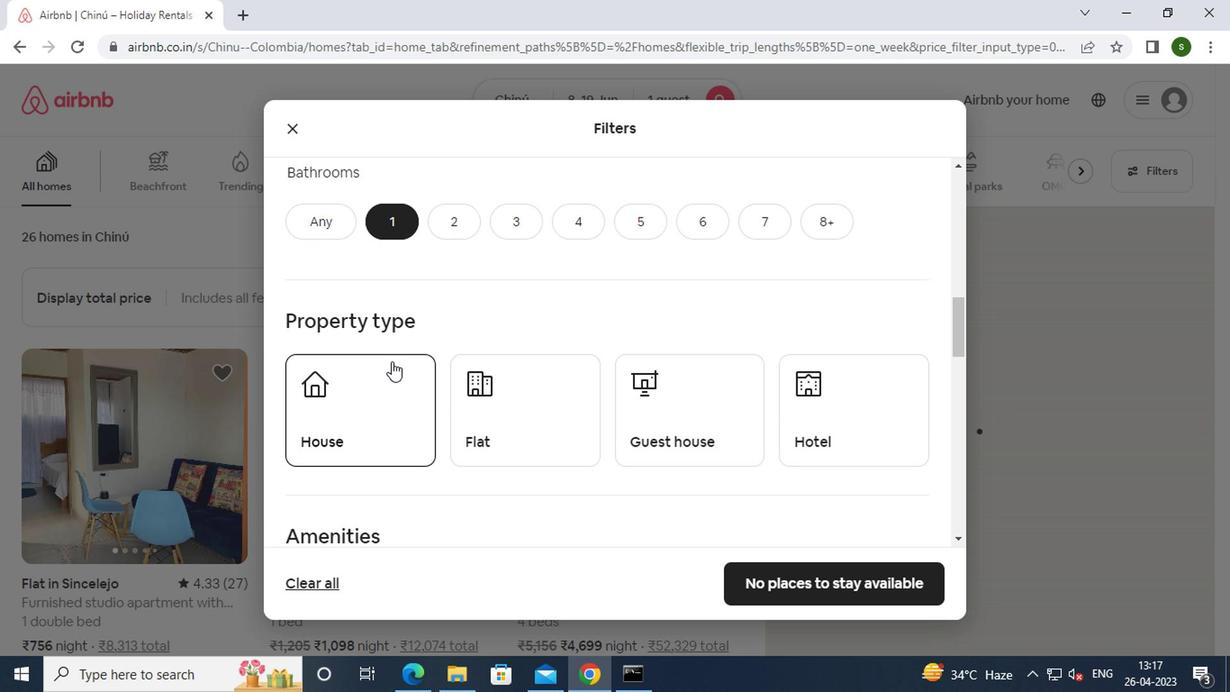 
Action: Mouse pressed left at (513, 401)
Screenshot: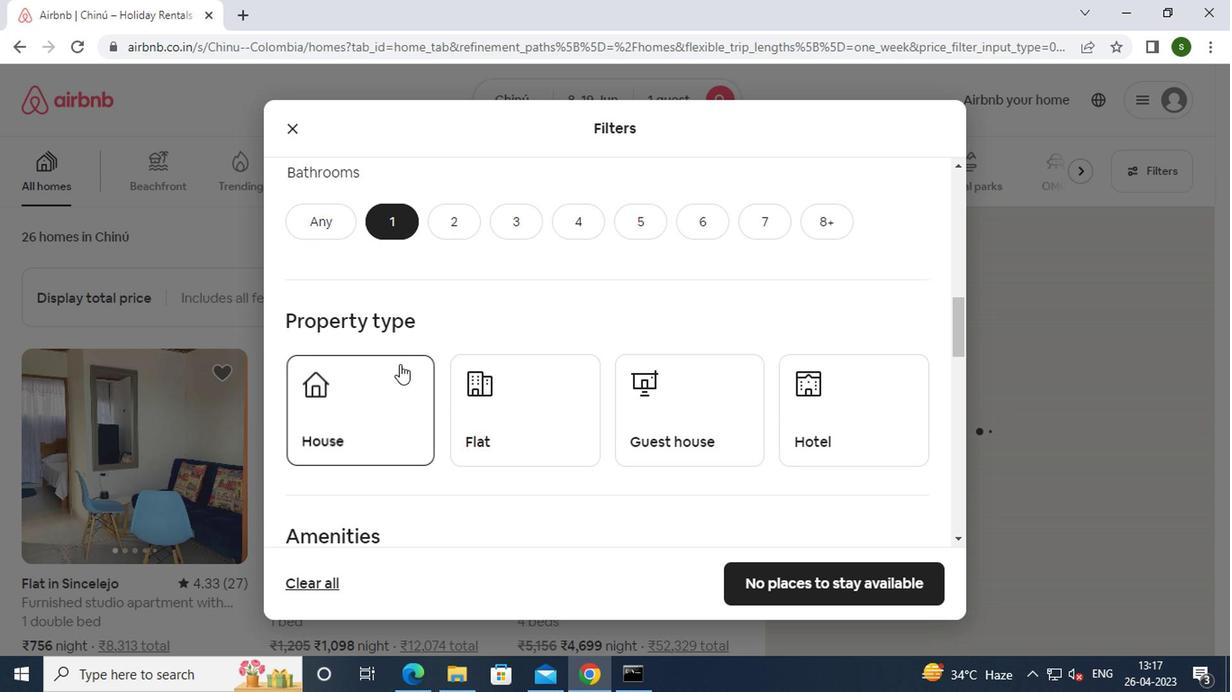 
Action: Mouse moved to (665, 414)
Screenshot: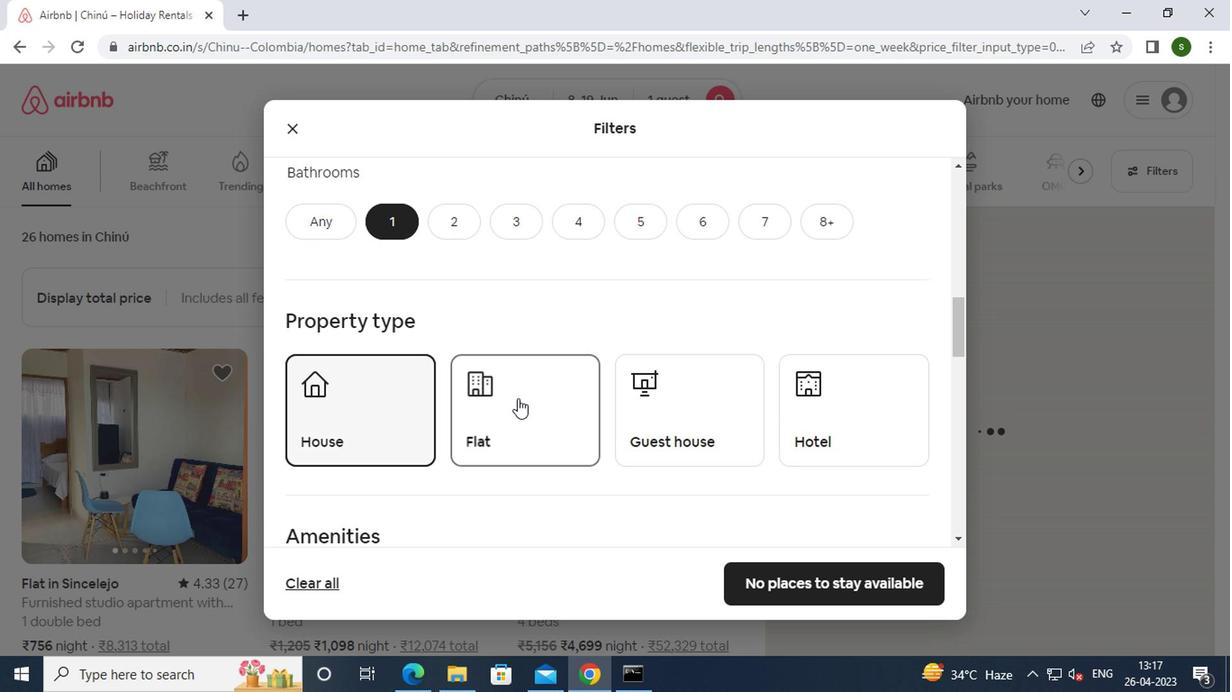 
Action: Mouse pressed left at (665, 414)
Screenshot: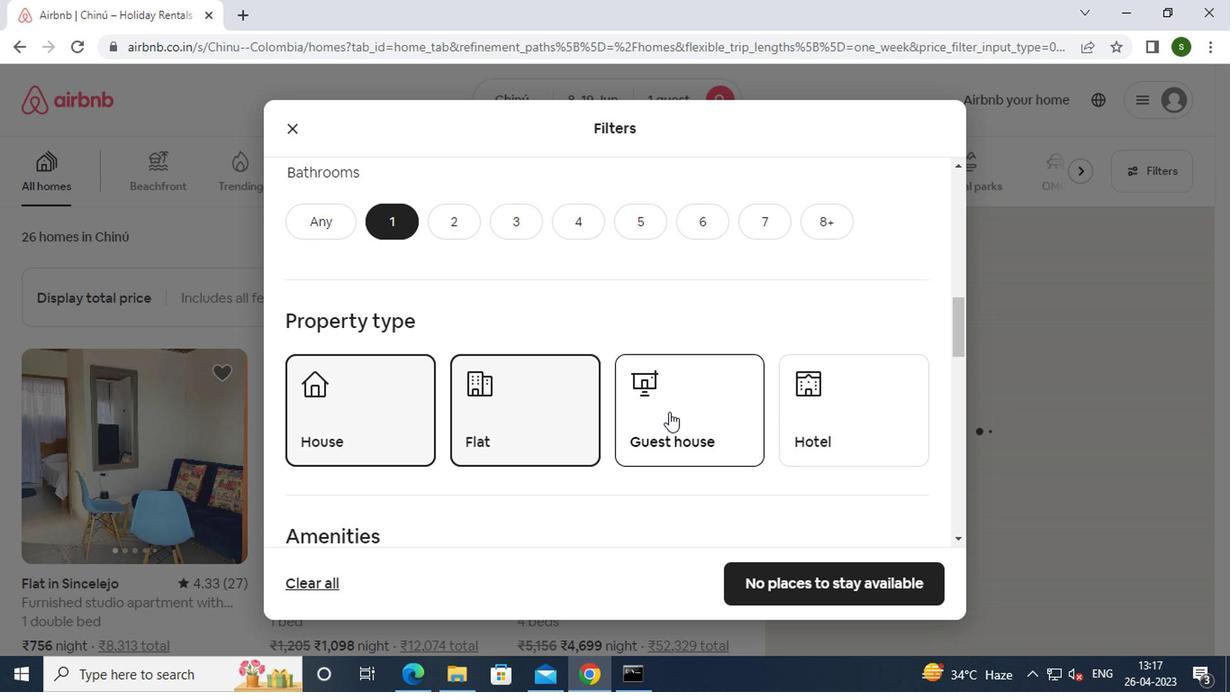 
Action: Mouse moved to (845, 402)
Screenshot: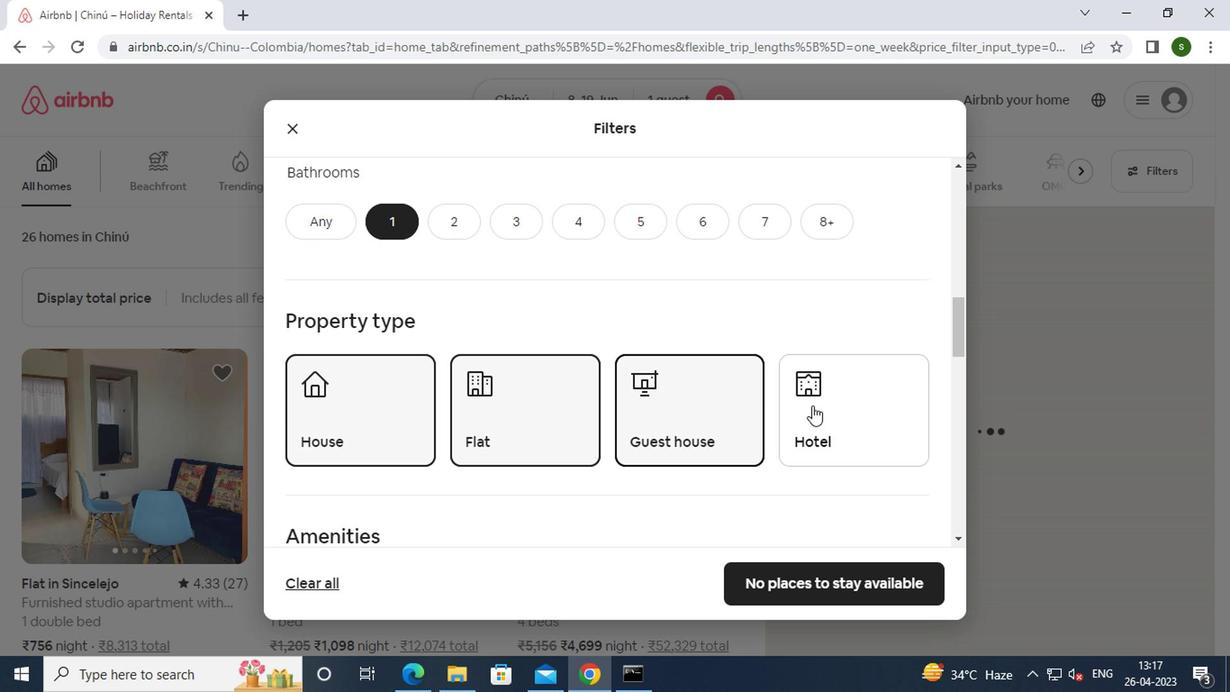 
Action: Mouse pressed left at (845, 402)
Screenshot: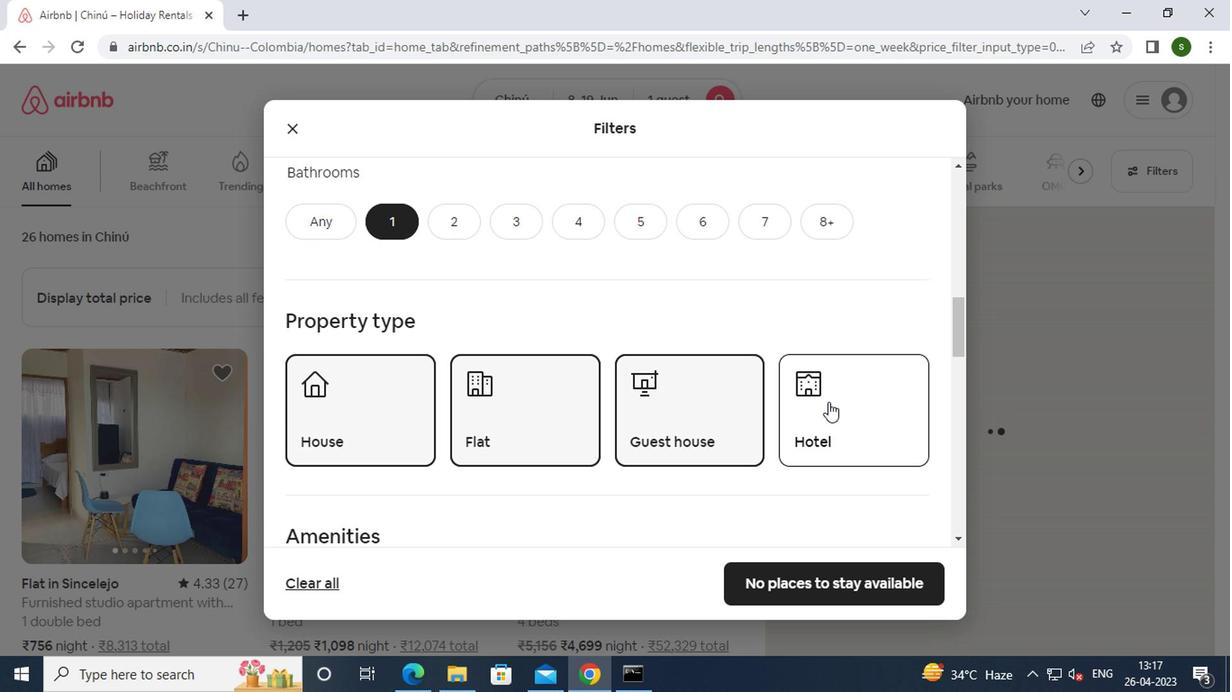 
Action: Mouse moved to (594, 386)
Screenshot: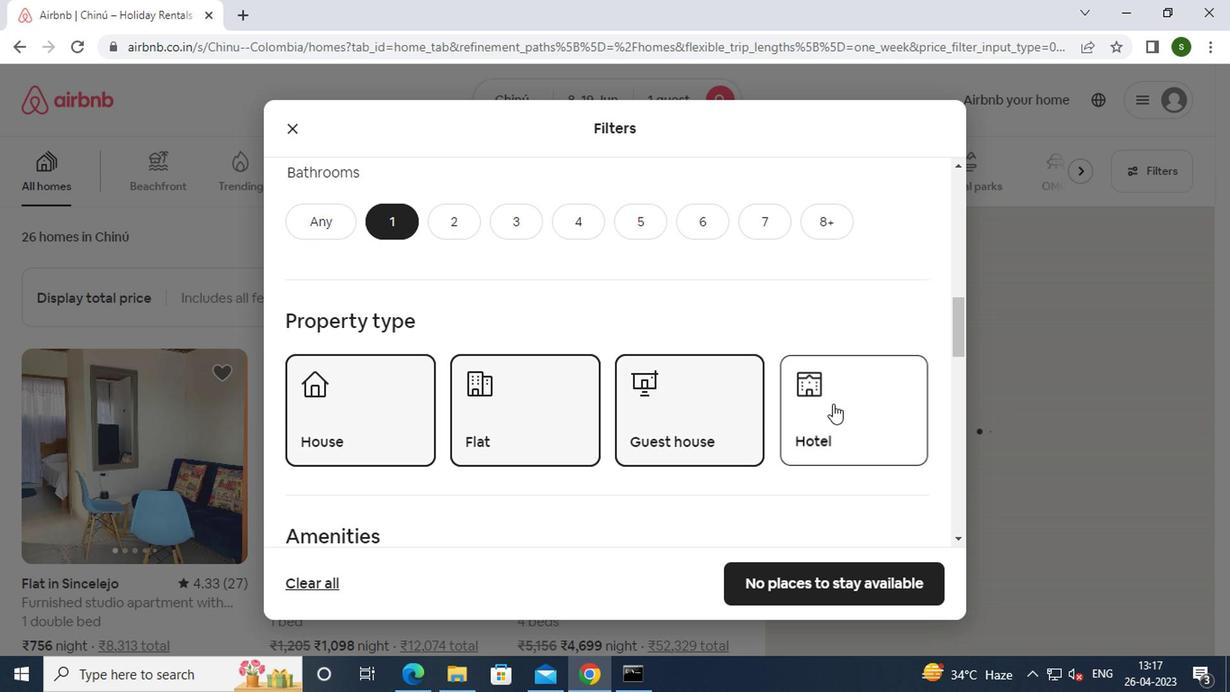 
Action: Mouse scrolled (594, 385) with delta (0, 0)
Screenshot: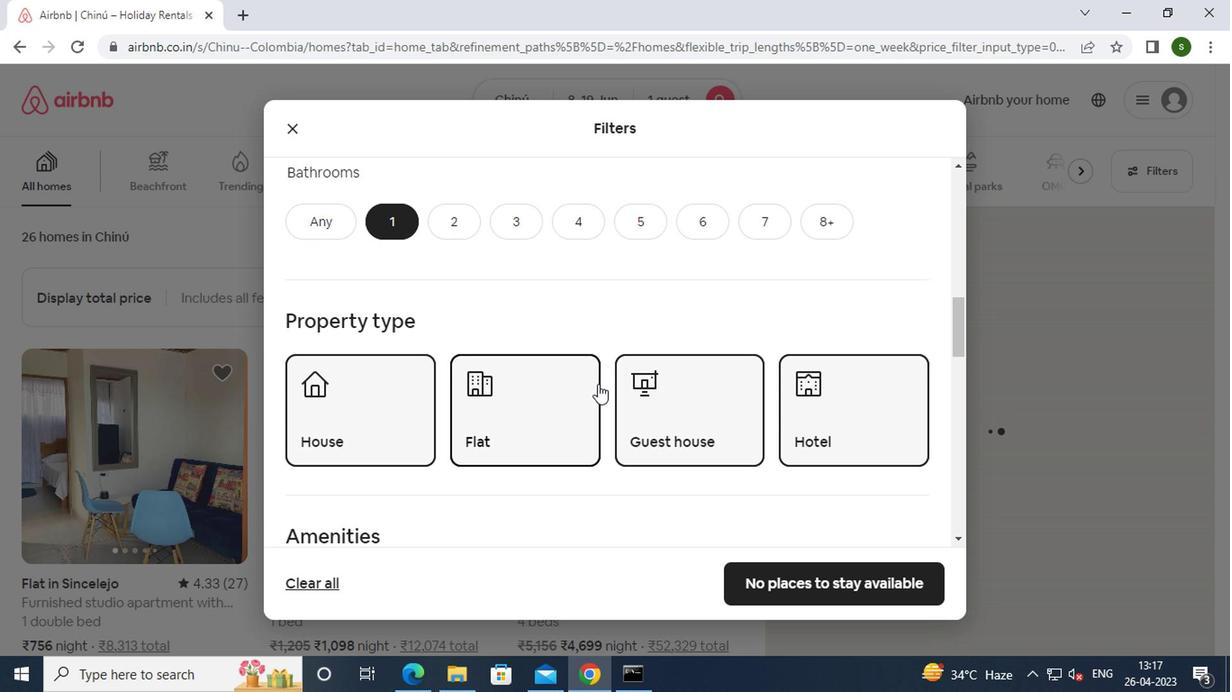
Action: Mouse scrolled (594, 385) with delta (0, 0)
Screenshot: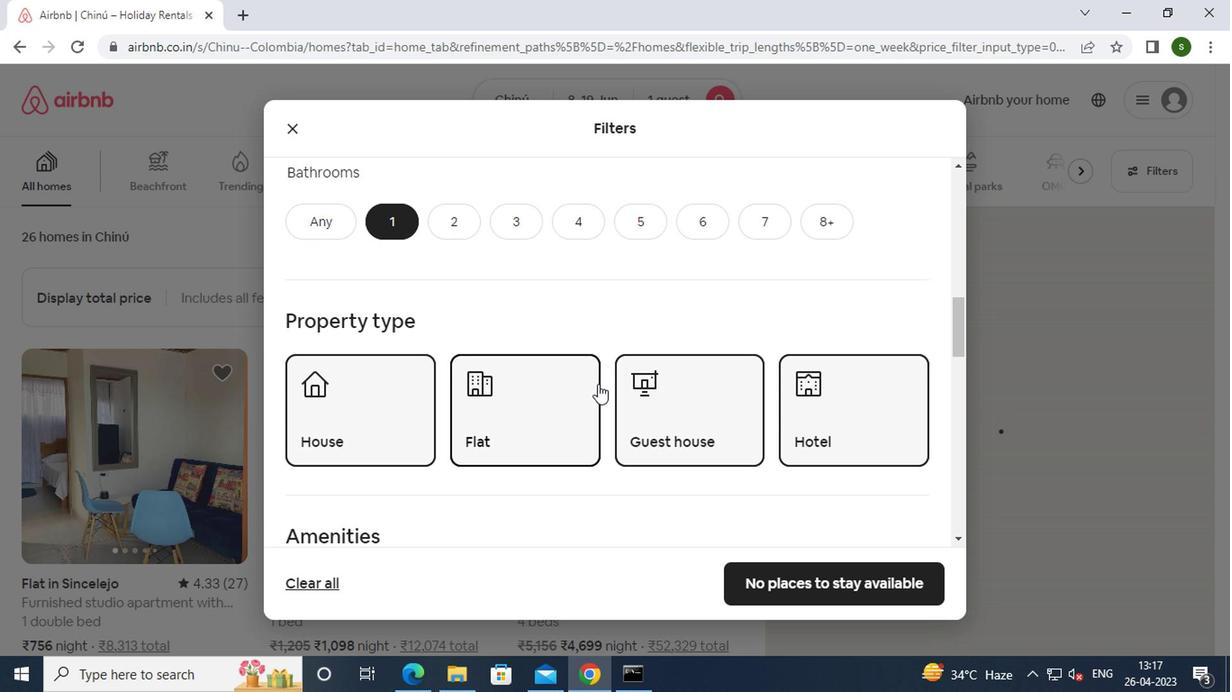 
Action: Mouse scrolled (594, 385) with delta (0, 0)
Screenshot: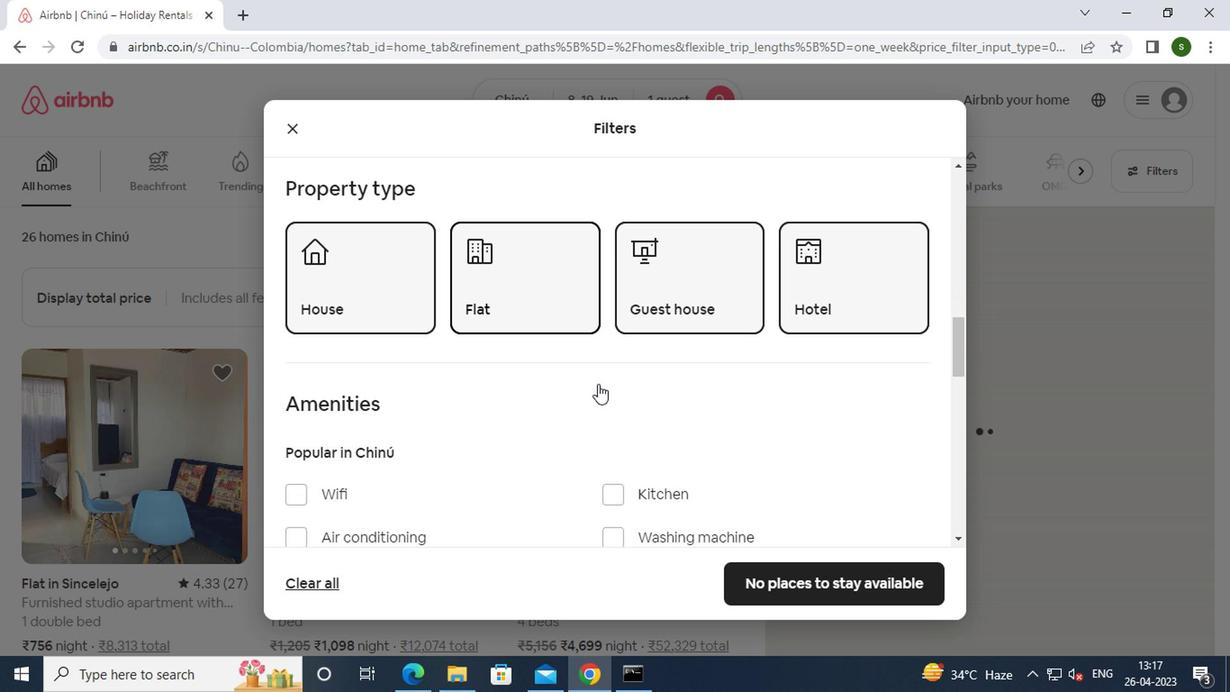 
Action: Mouse moved to (604, 401)
Screenshot: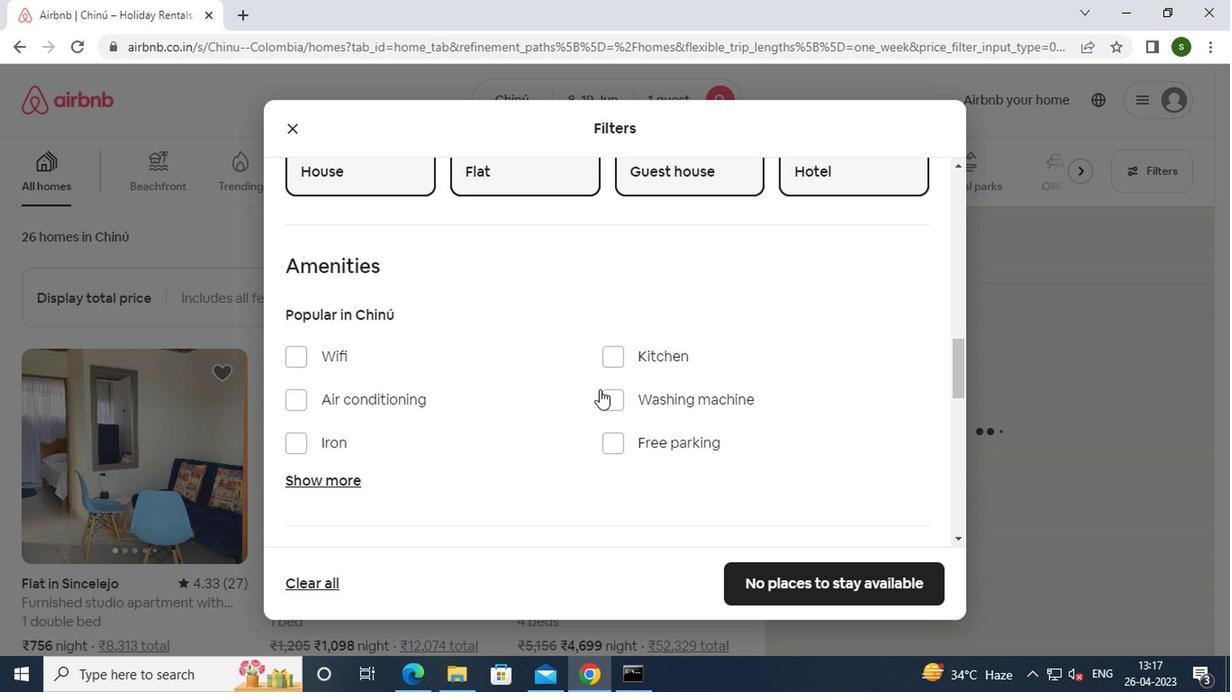 
Action: Mouse pressed left at (604, 401)
Screenshot: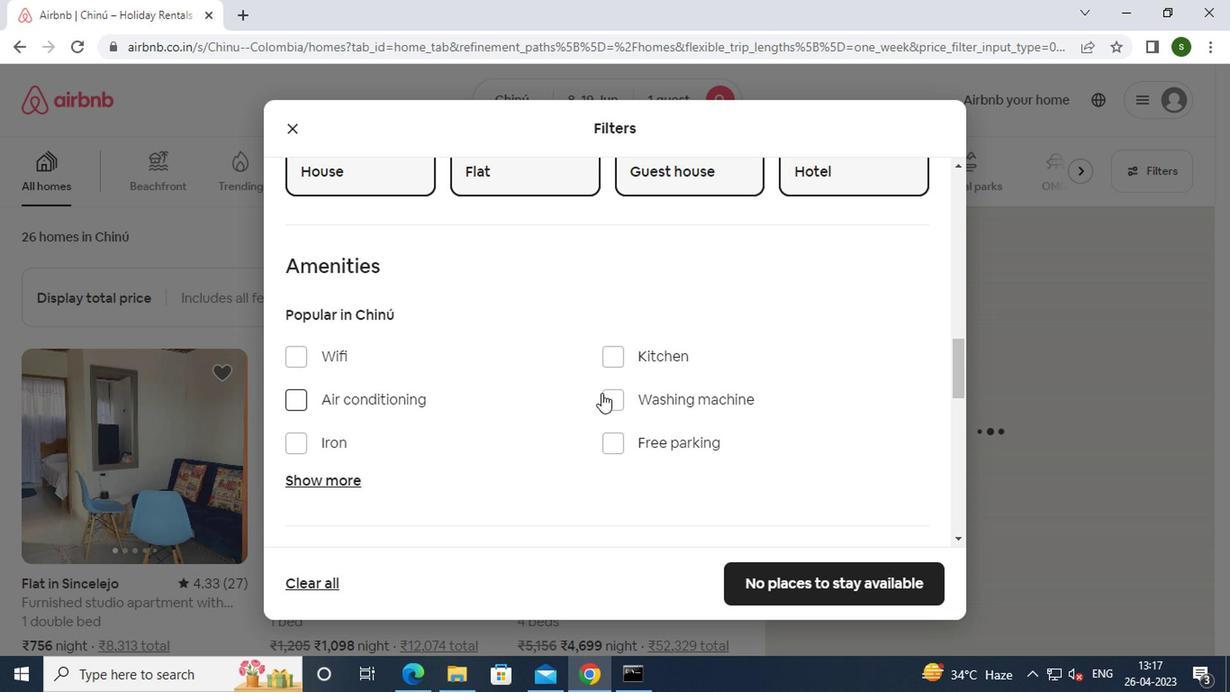 
Action: Mouse moved to (608, 390)
Screenshot: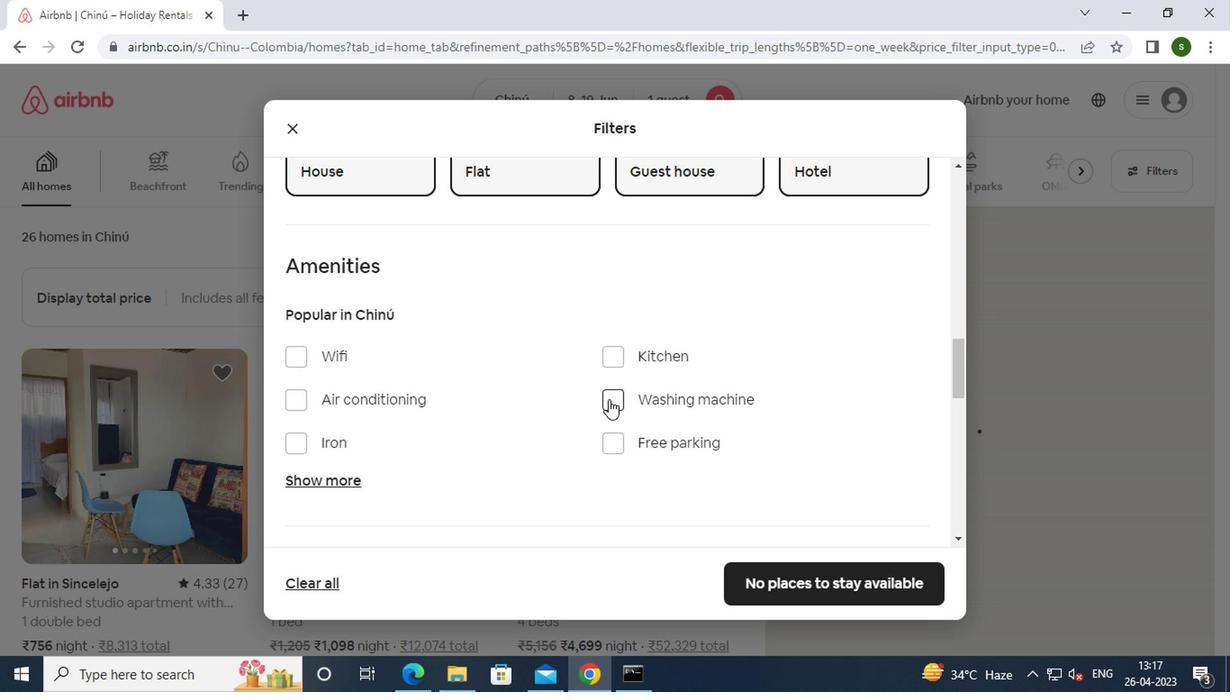 
Action: Mouse scrolled (608, 388) with delta (0, -1)
Screenshot: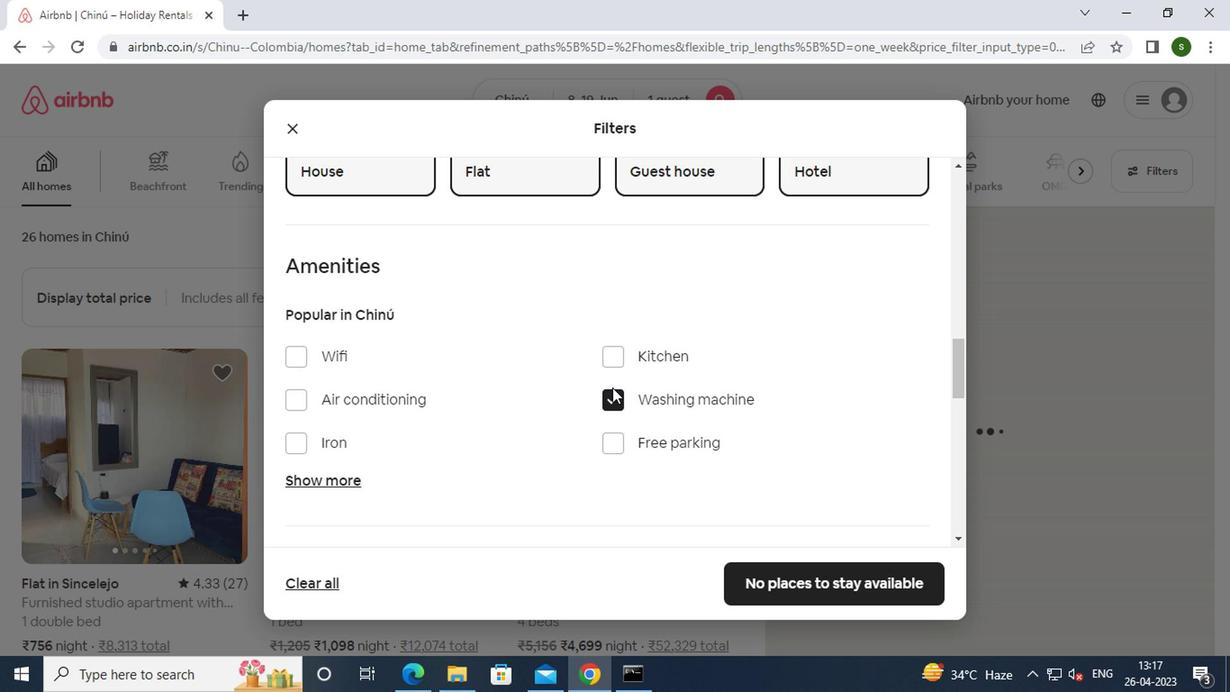 
Action: Mouse scrolled (608, 388) with delta (0, -1)
Screenshot: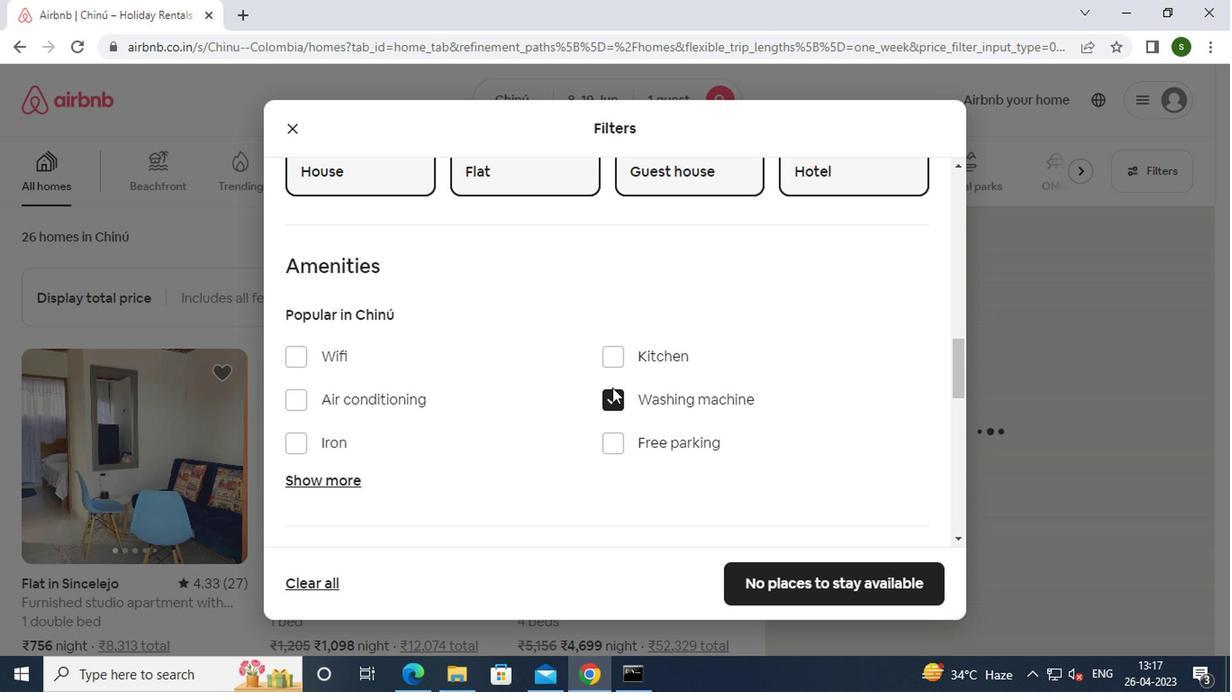 
Action: Mouse scrolled (608, 388) with delta (0, -1)
Screenshot: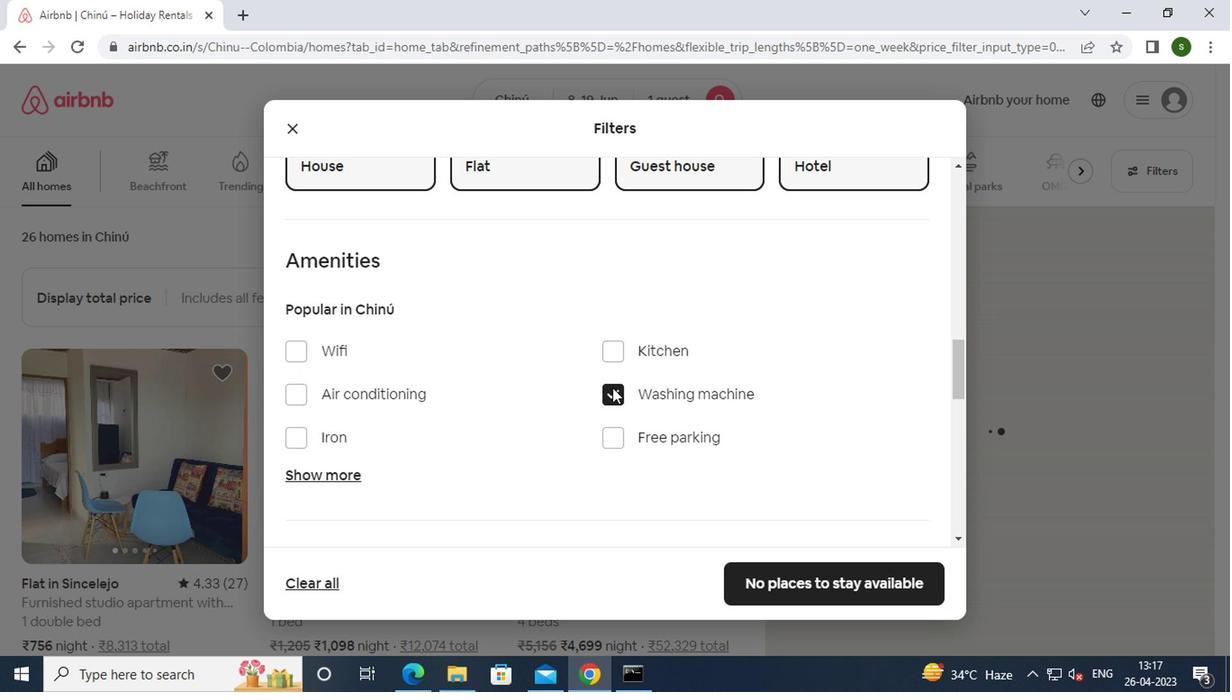 
Action: Mouse scrolled (608, 388) with delta (0, -1)
Screenshot: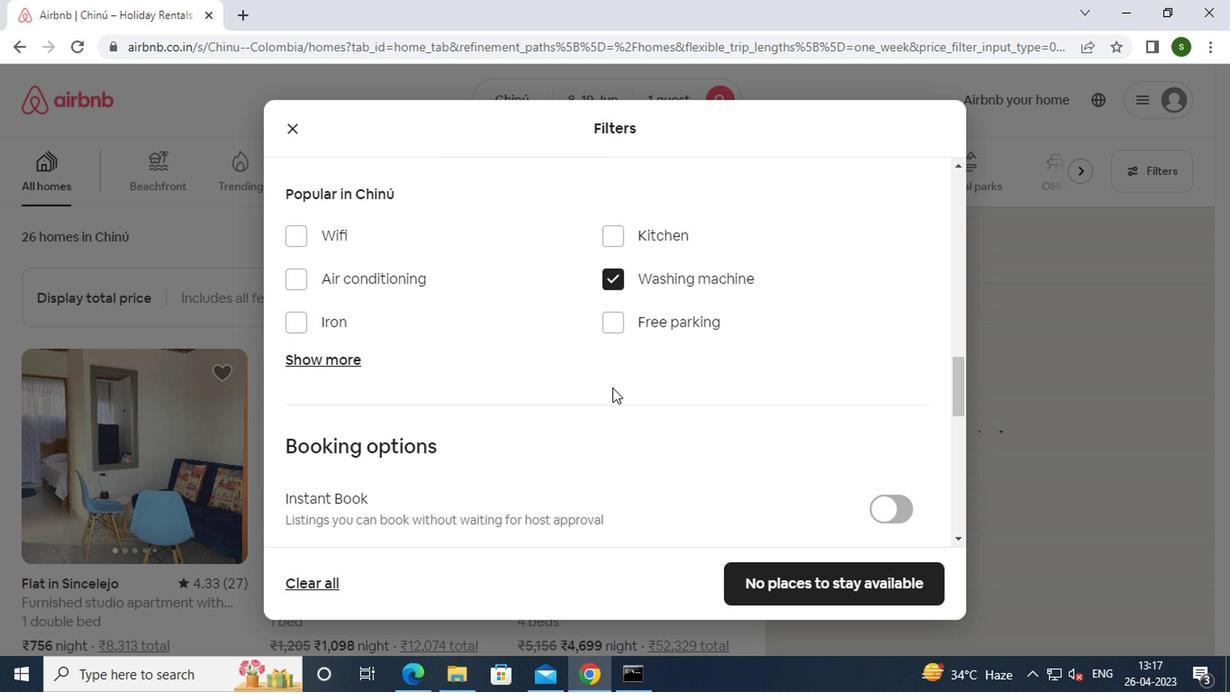 
Action: Mouse scrolled (608, 388) with delta (0, -1)
Screenshot: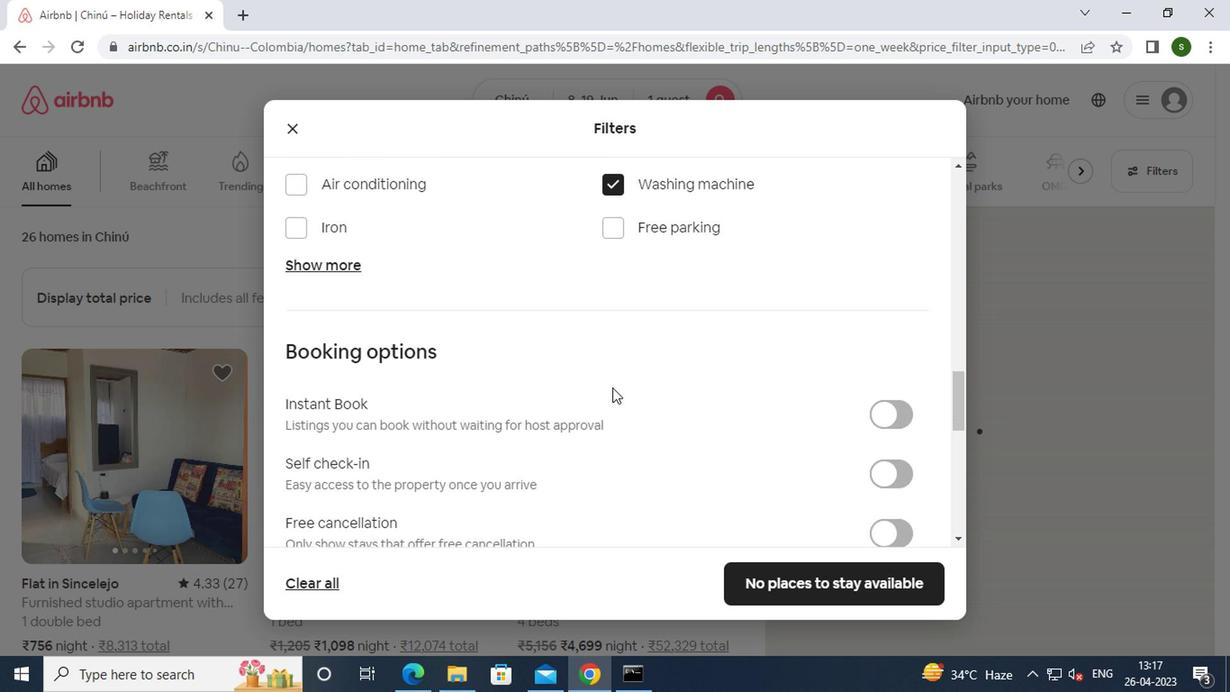
Action: Mouse moved to (878, 240)
Screenshot: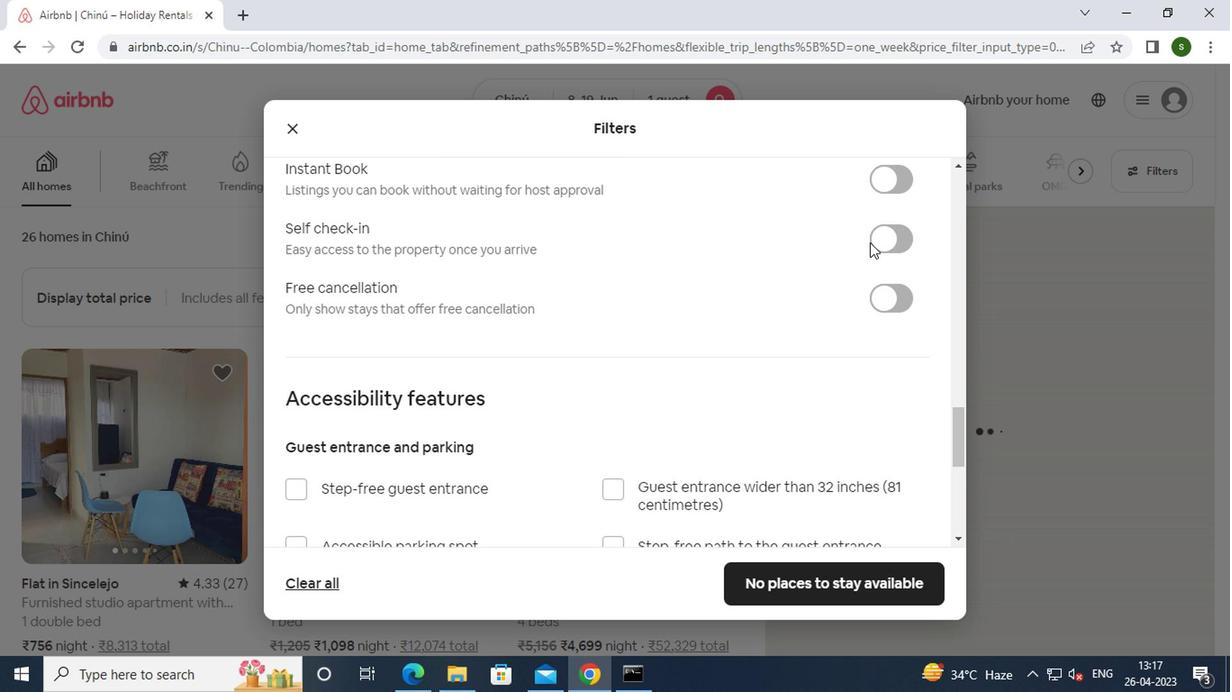 
Action: Mouse pressed left at (878, 240)
Screenshot: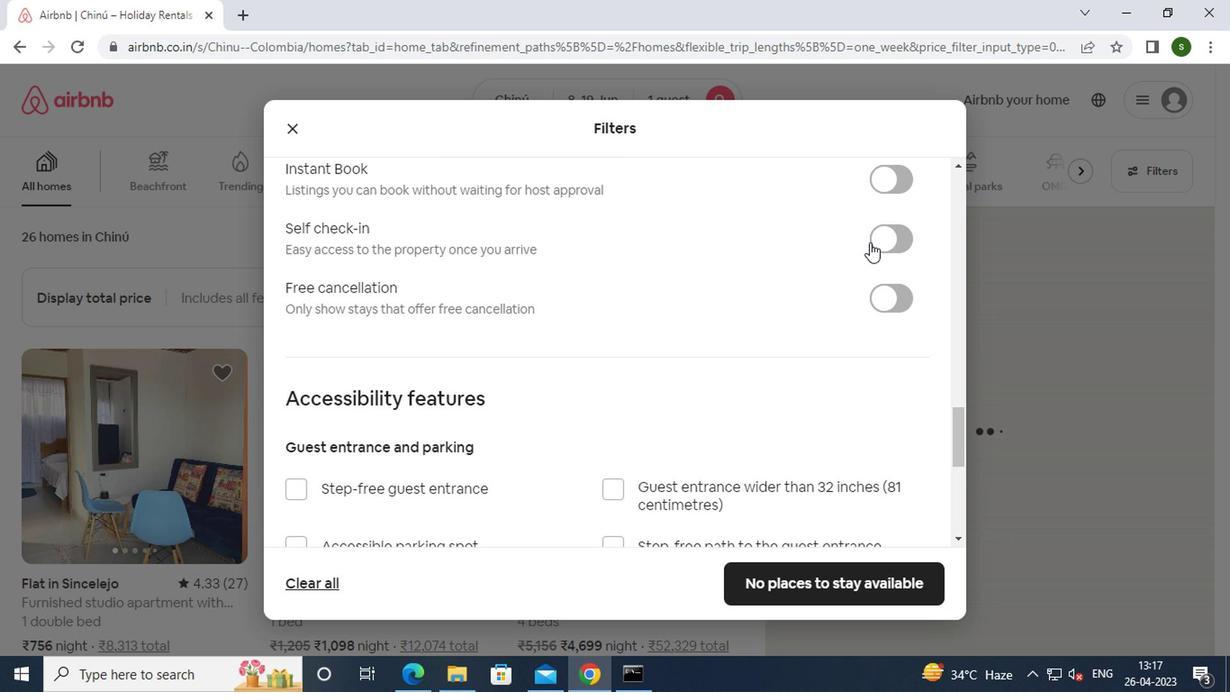 
Action: Mouse moved to (534, 320)
Screenshot: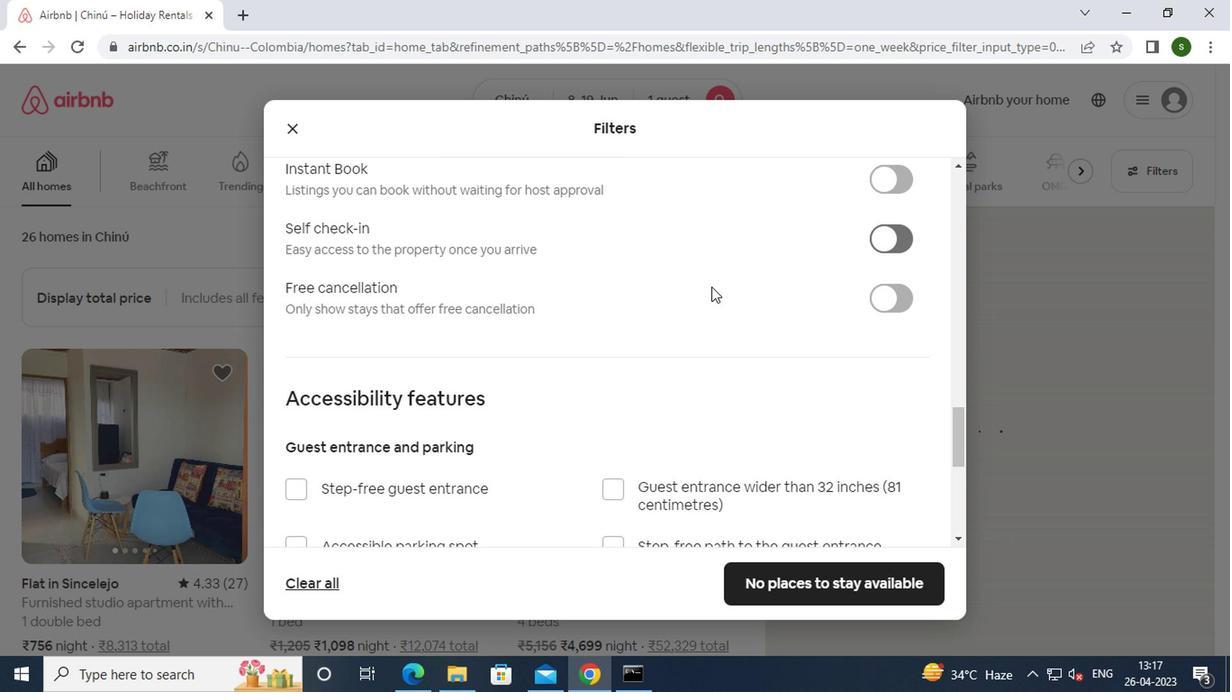 
Action: Mouse scrolled (534, 319) with delta (0, -1)
Screenshot: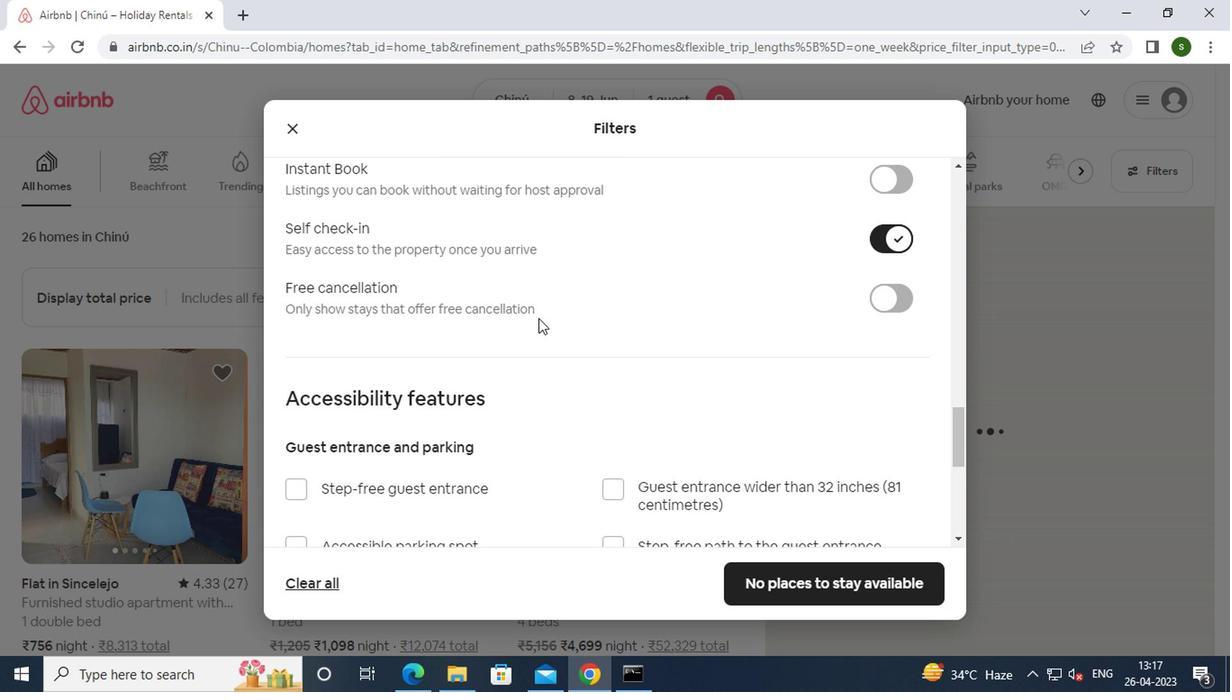 
Action: Mouse scrolled (534, 319) with delta (0, -1)
Screenshot: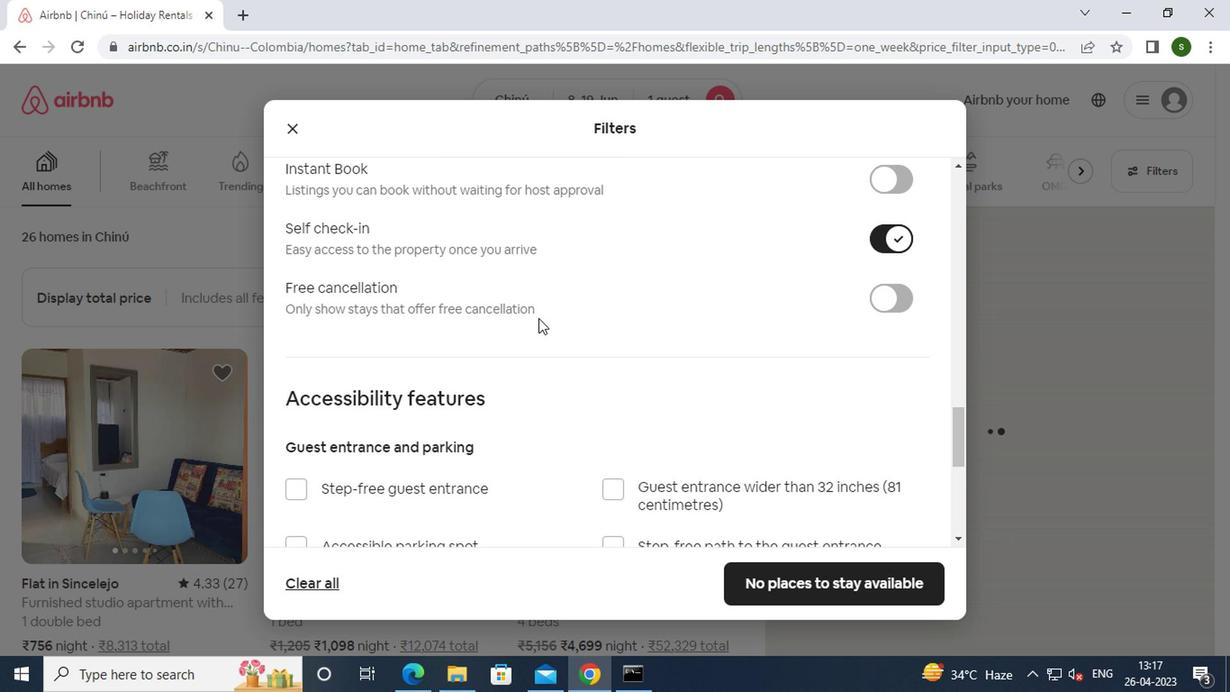
Action: Mouse scrolled (534, 319) with delta (0, -1)
Screenshot: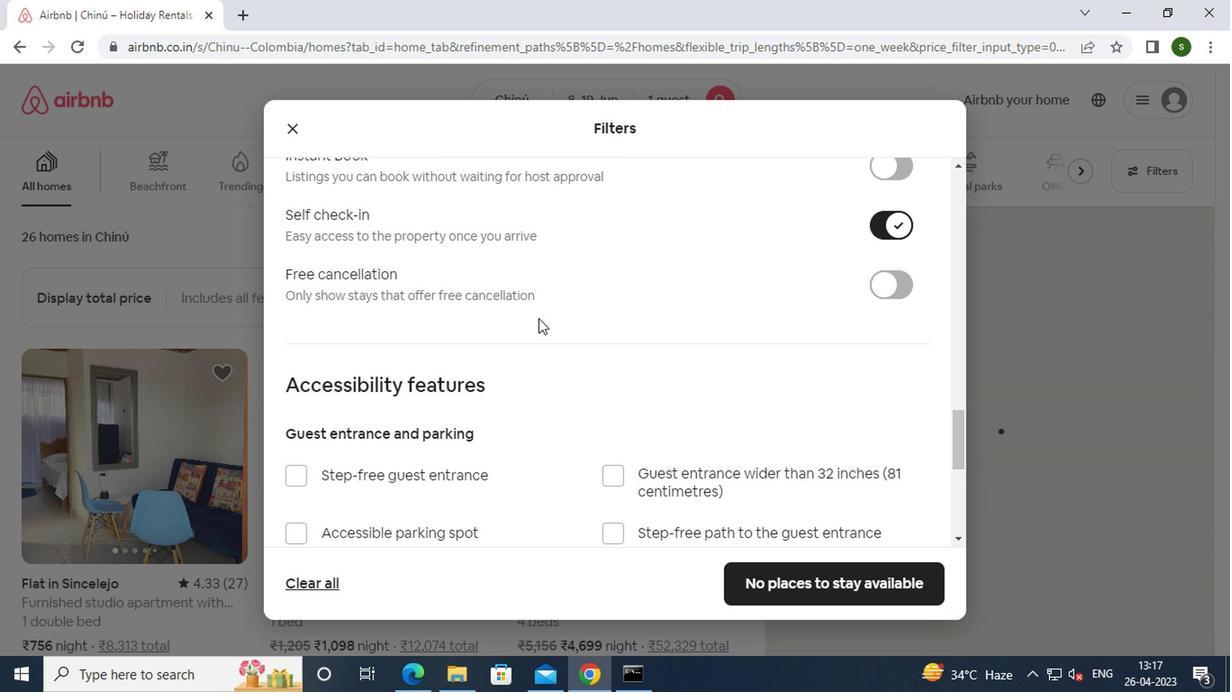 
Action: Mouse scrolled (534, 319) with delta (0, -1)
Screenshot: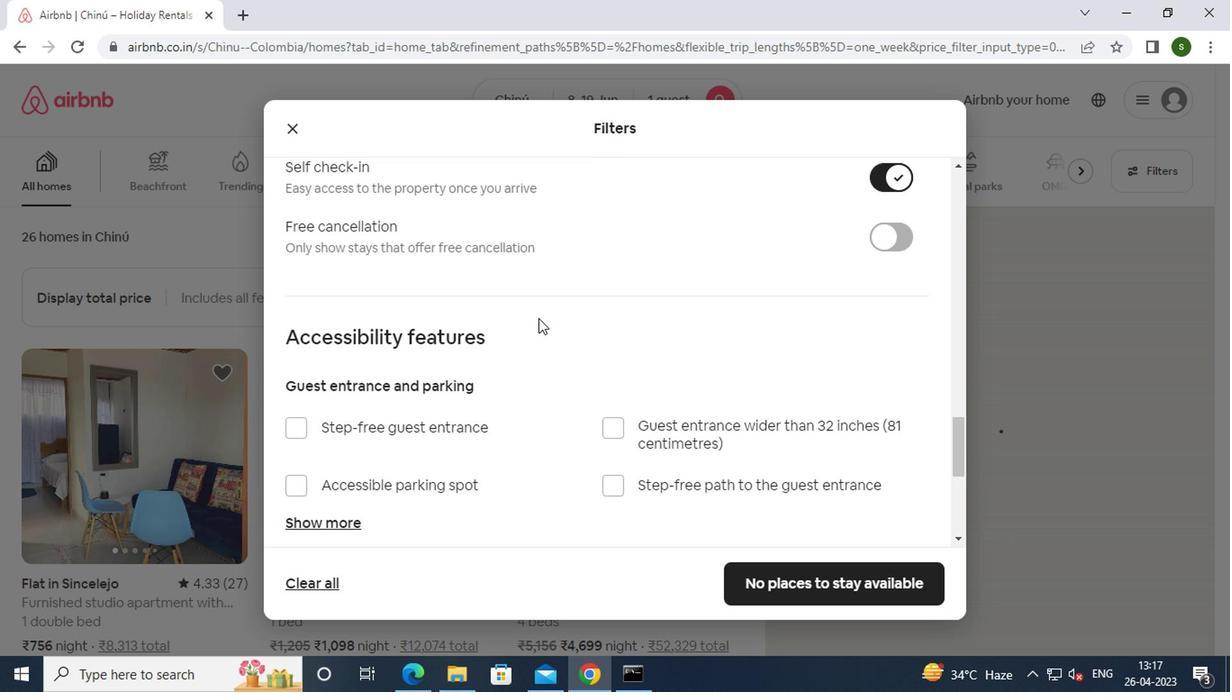 
Action: Mouse scrolled (534, 319) with delta (0, -1)
Screenshot: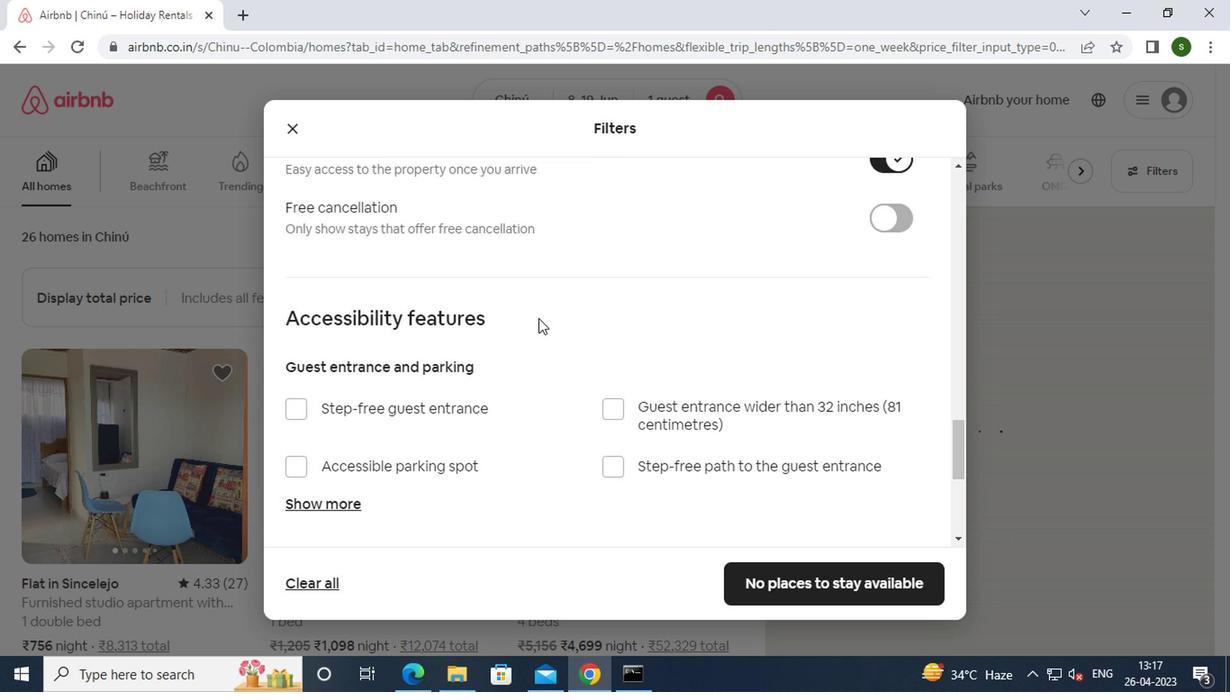 
Action: Mouse scrolled (534, 319) with delta (0, -1)
Screenshot: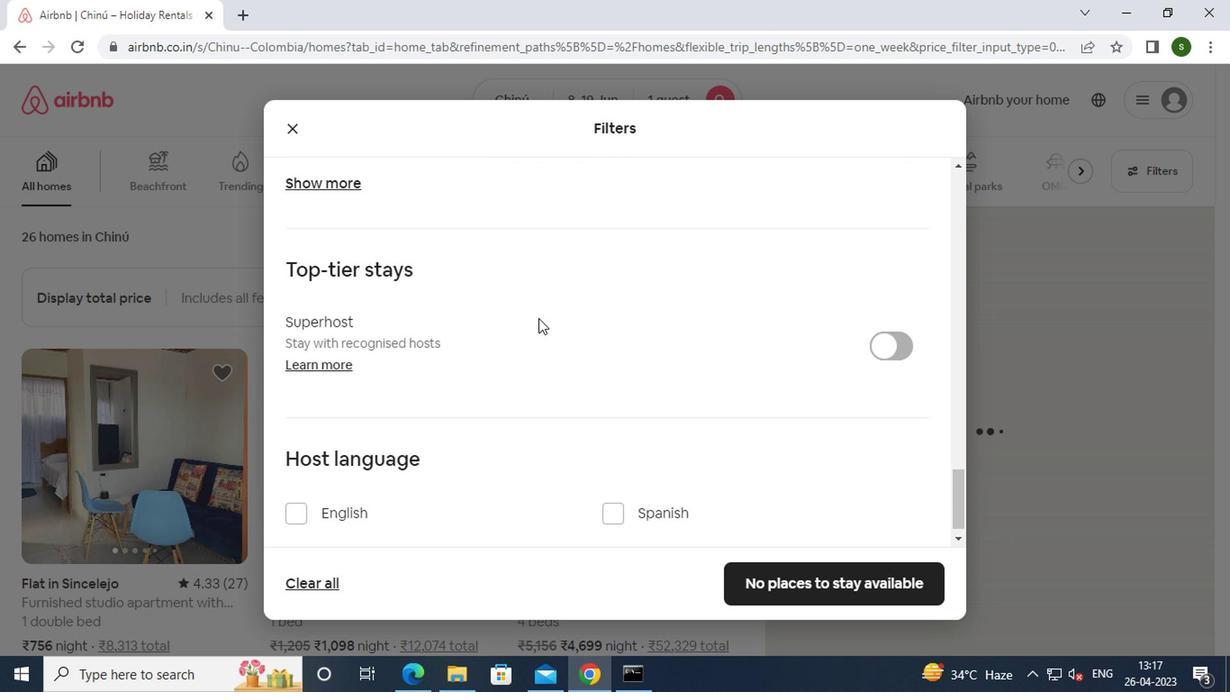 
Action: Mouse scrolled (534, 319) with delta (0, -1)
Screenshot: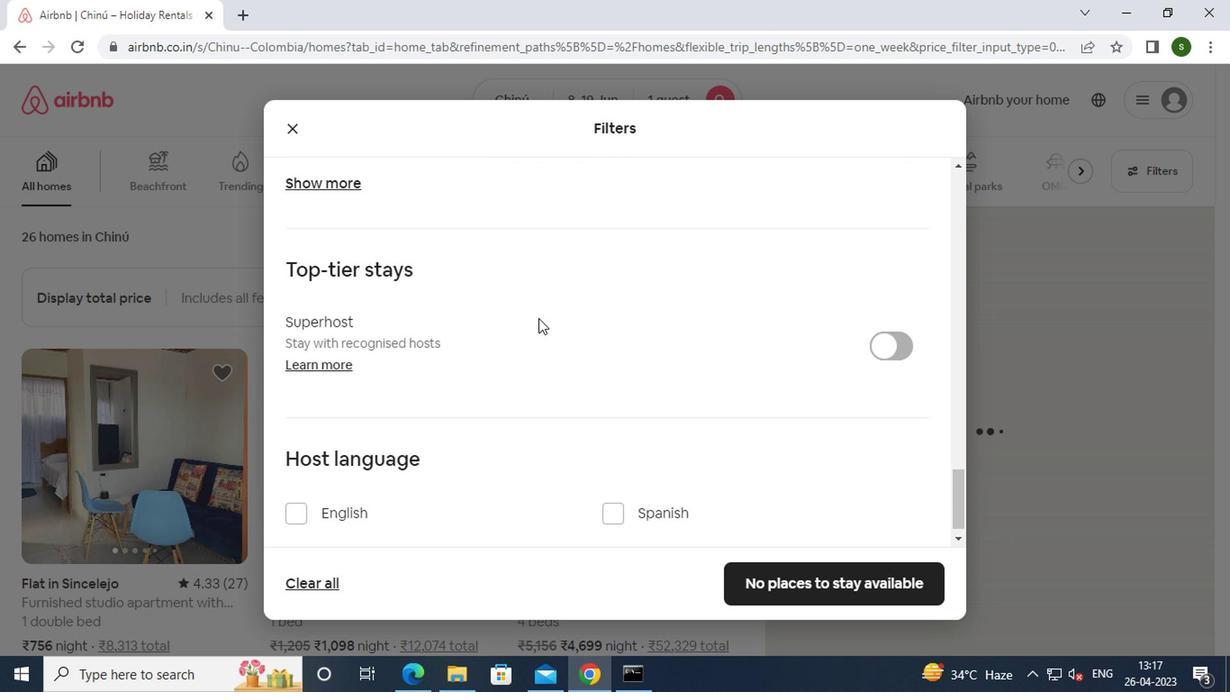 
Action: Mouse scrolled (534, 319) with delta (0, -1)
Screenshot: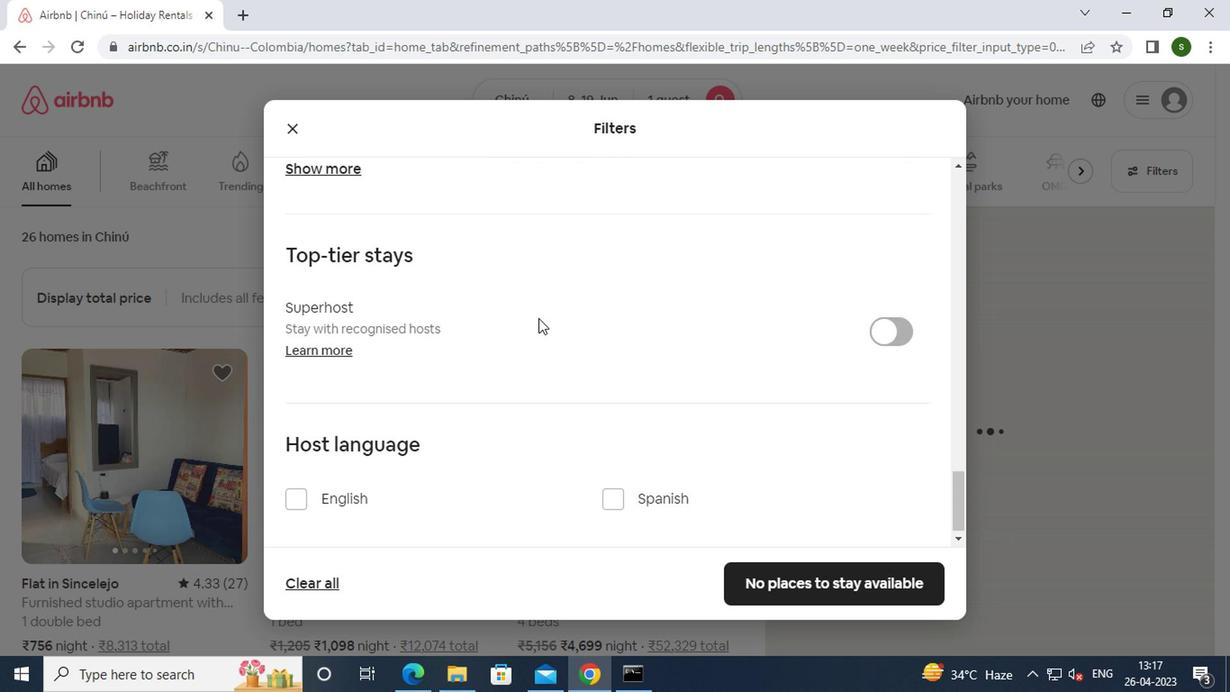 
Action: Mouse scrolled (534, 319) with delta (0, -1)
Screenshot: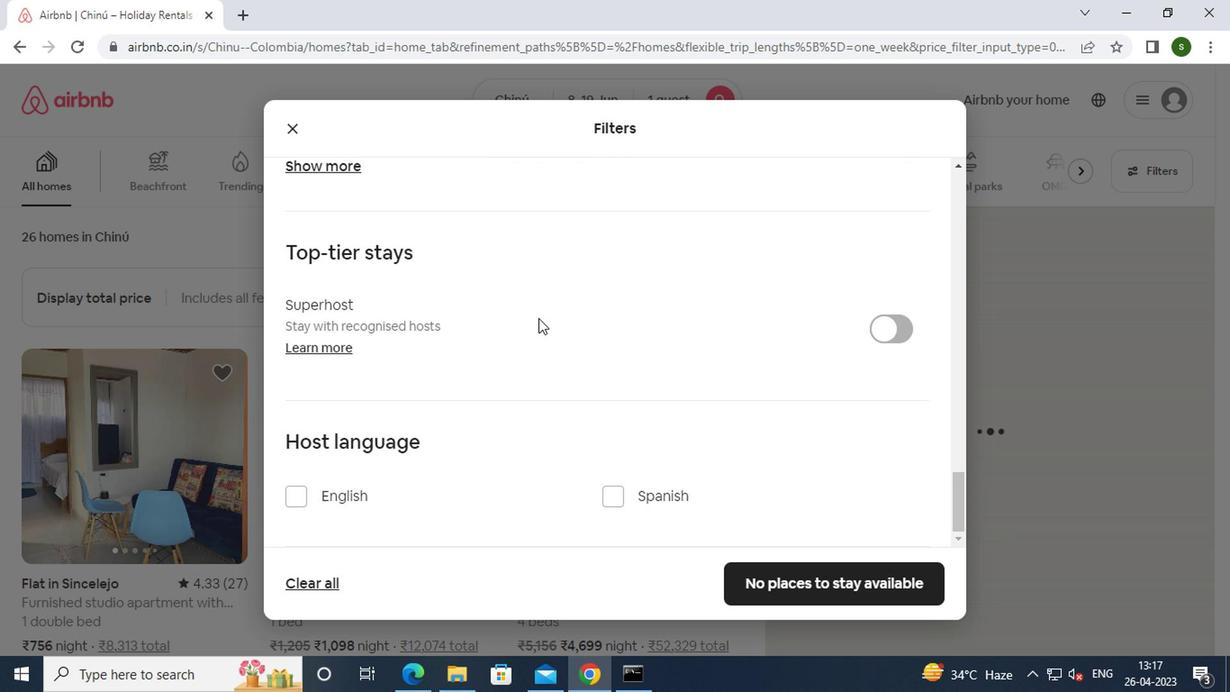 
Action: Mouse scrolled (534, 319) with delta (0, -1)
Screenshot: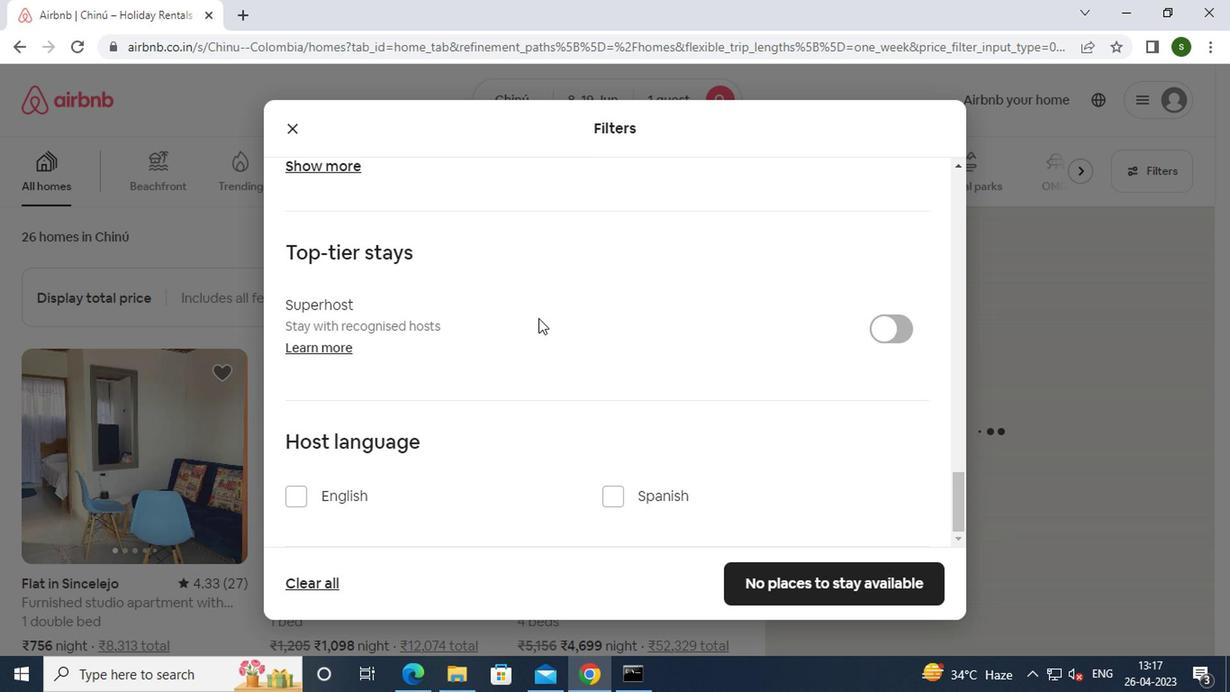 
Action: Mouse moved to (349, 499)
Screenshot: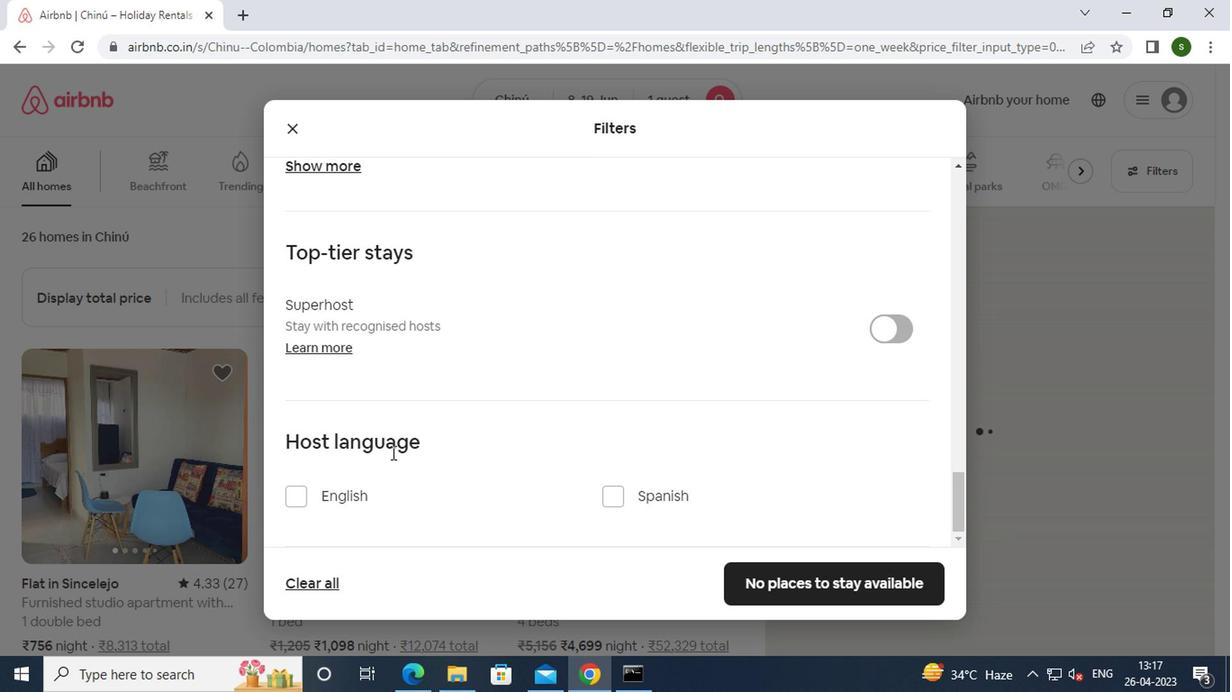 
Action: Mouse pressed left at (349, 499)
Screenshot: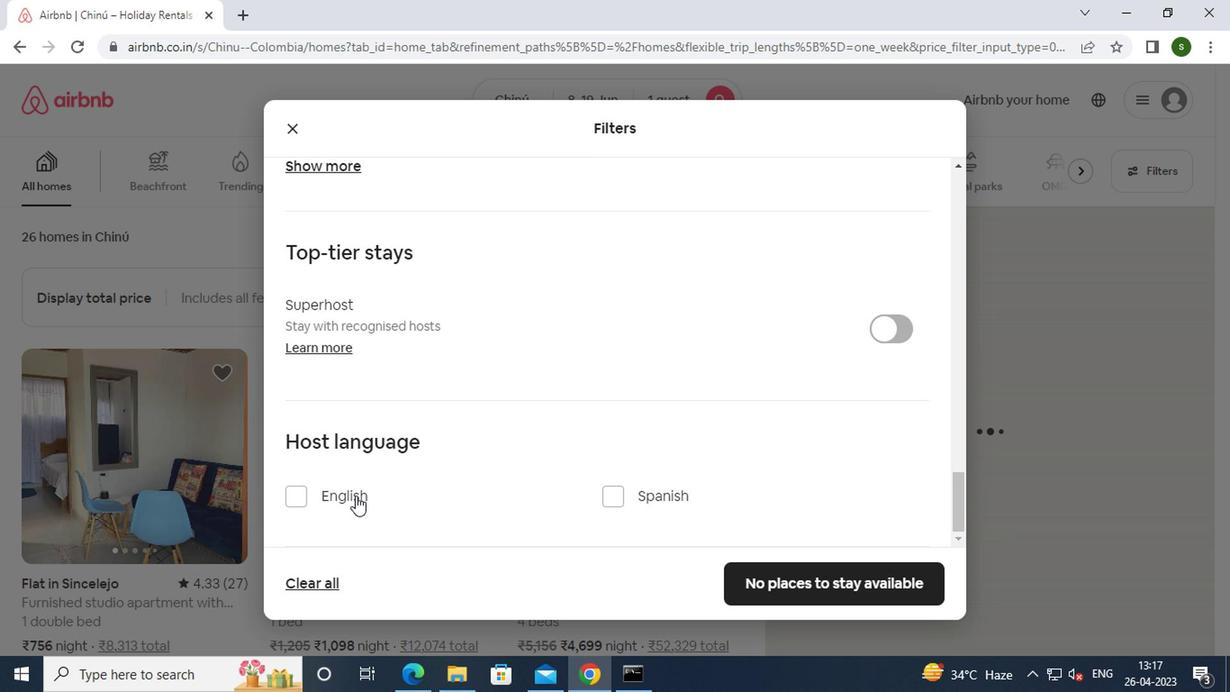 
Action: Mouse moved to (857, 589)
Screenshot: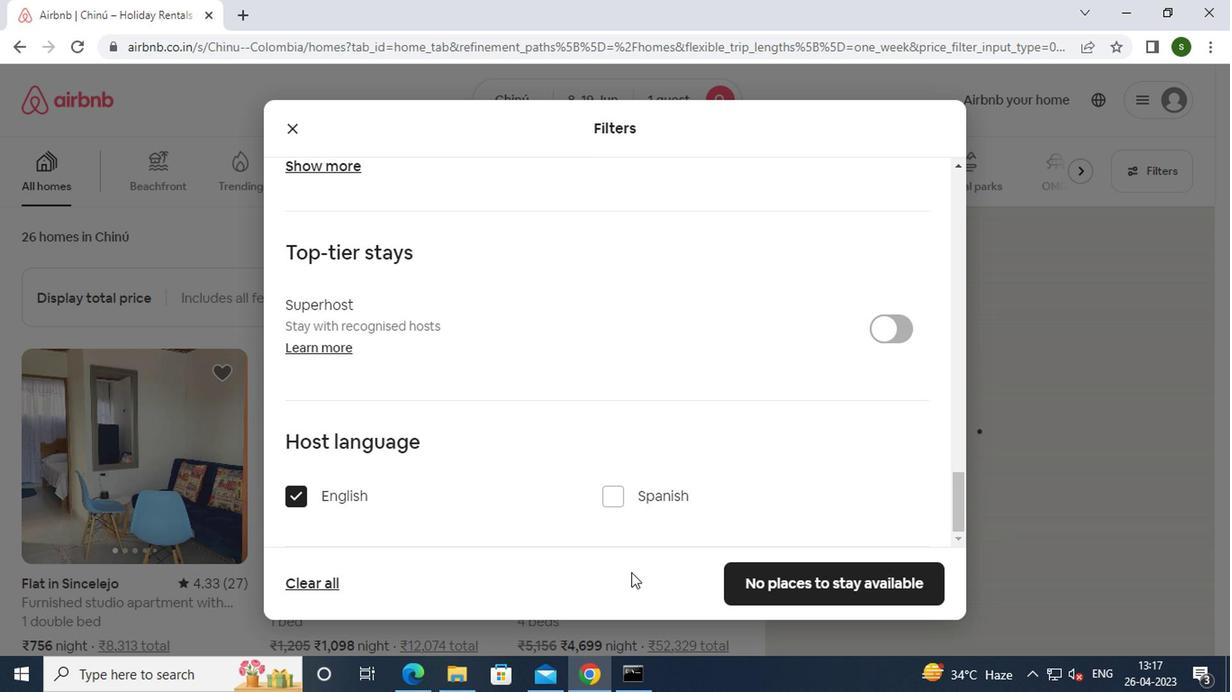 
Action: Mouse pressed left at (857, 589)
Screenshot: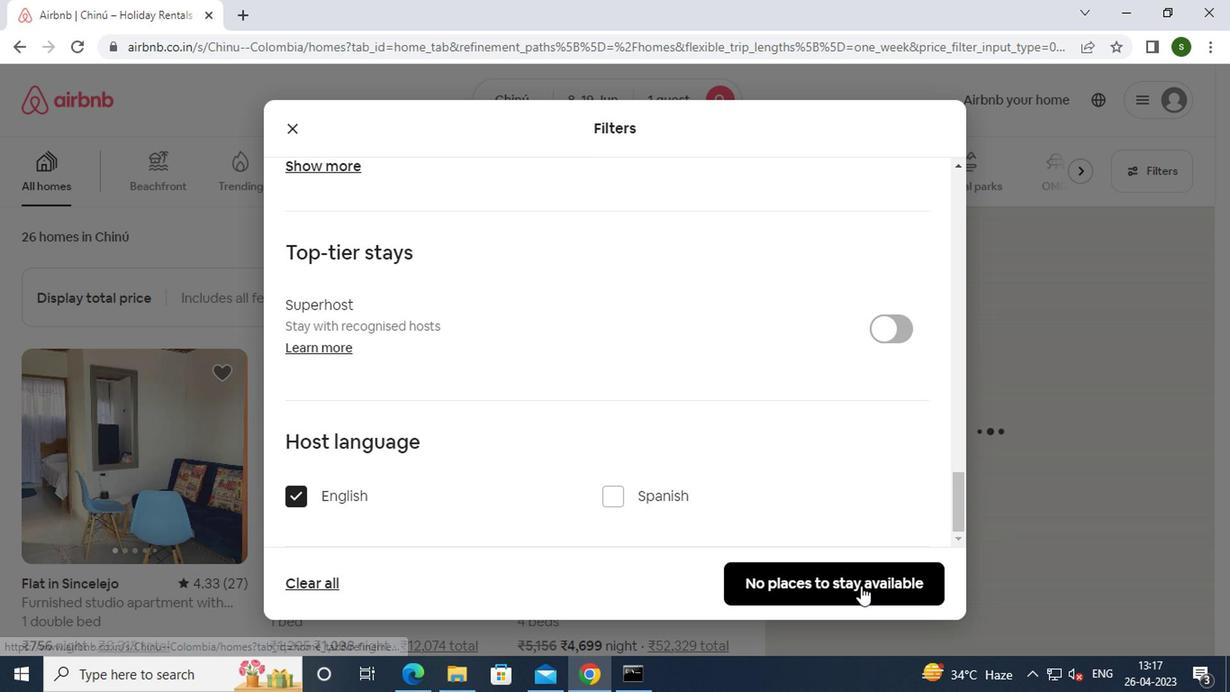 
